 Task: Create new invoice with Date Opened :15-Apr-23, Select Customer: Long John Silver's, Terms: Payment Term 1. Make invoice entry for item-1 with Date: 15-Apr-23, Description: Nabisco Ritz Fresh Stacks Crackers Original , Action: Material, Income Account: Income:Sales, Quantity: 2, Unit Price: 8.25, Discount %: 8. Make entry for item-2 with Date: 15-Apr-23, Description: _x000D_
Tillen Farms Asparagus Spicy Hot (12 oz), Action: Material, Income Account: Income:Sales, Quantity: 1, Unit Price: 12, Discount %: 7. Make entry for item-3 with Date: 15-Apr-23, Description: Heinz Ketchup EZ Squeeze_x000D_
, Action: Material, Income Account: Income:Sales, Quantity: 1, Unit Price: 13, Discount %: 9. Write Notes: 'Looking forward to serving you again.'. Post Invoice with Post Date: 15-Apr-23, Post to Accounts: Assets:Accounts Receivable. Pay / Process Payment with Transaction Date: 15-May-23, Amount: 38.17, Transfer Account: Checking Account. Print Invoice, display notes by going to Option, then go to Display Tab and check 'Invoice Notes'.
Action: Mouse moved to (147, 29)
Screenshot: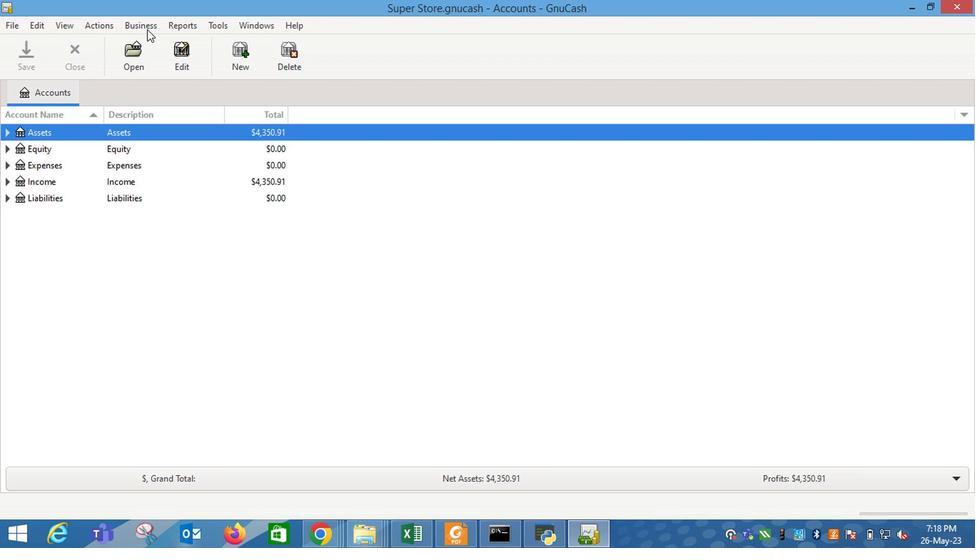 
Action: Mouse pressed left at (147, 29)
Screenshot: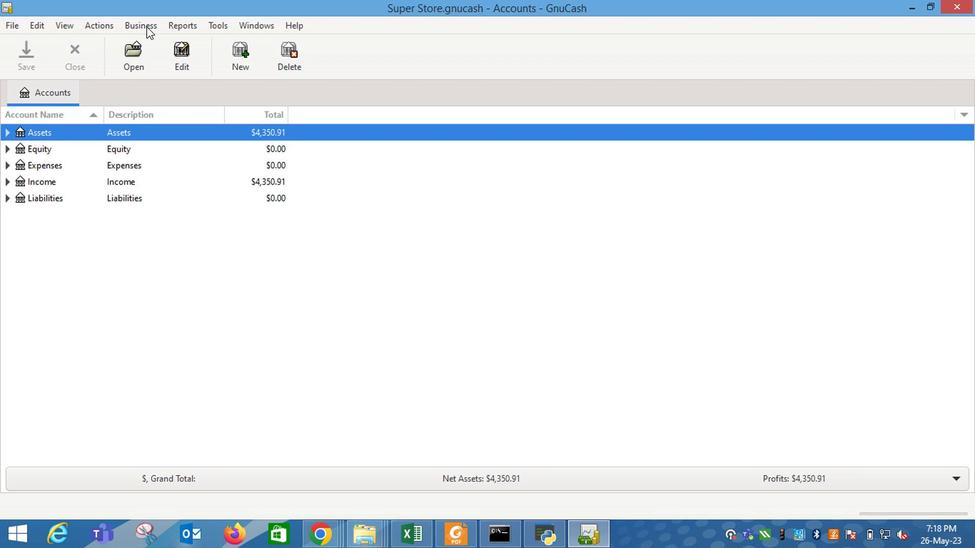 
Action: Mouse moved to (324, 99)
Screenshot: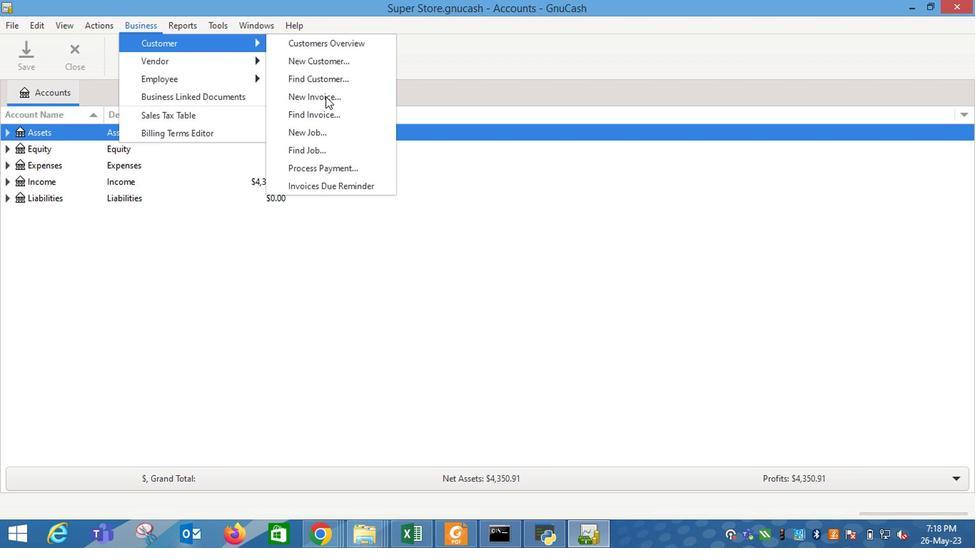 
Action: Mouse pressed left at (324, 99)
Screenshot: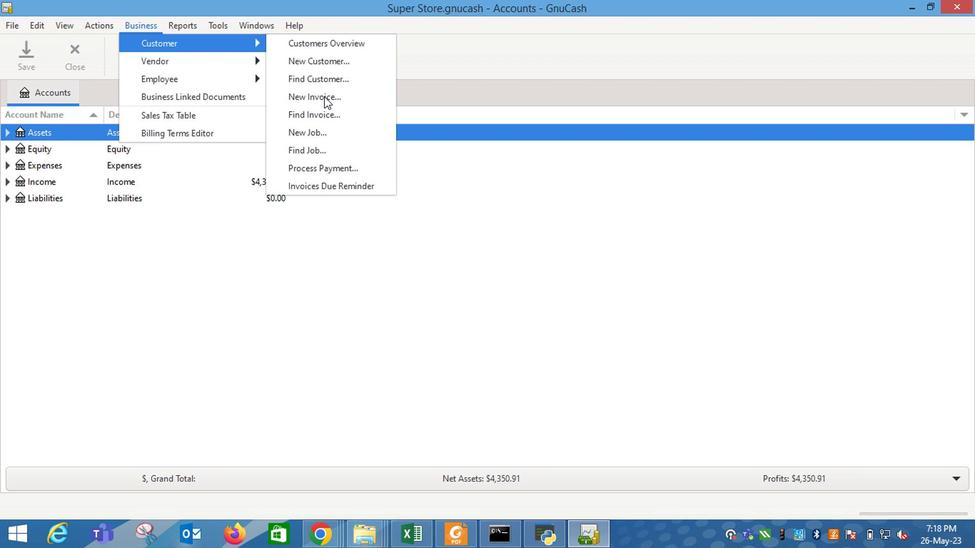 
Action: Mouse moved to (591, 220)
Screenshot: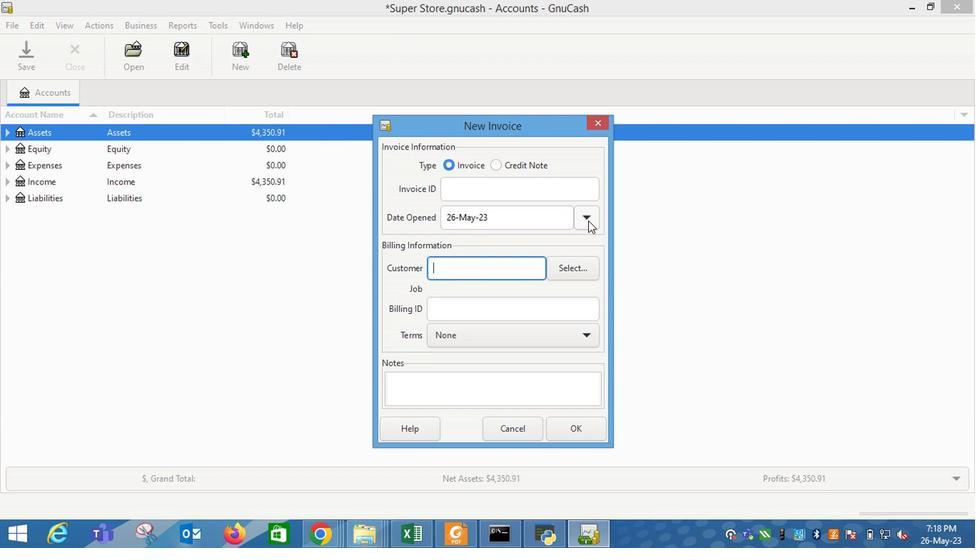 
Action: Mouse pressed left at (591, 220)
Screenshot: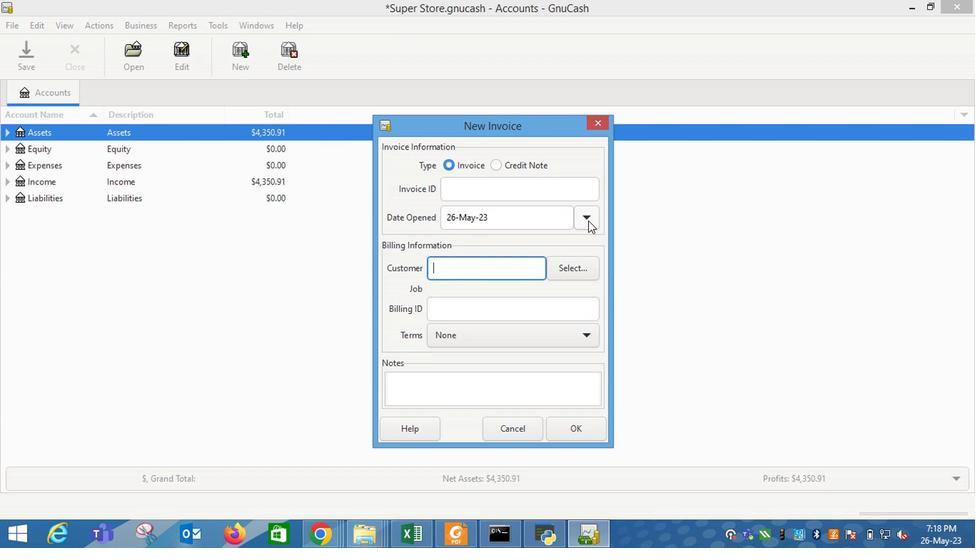 
Action: Mouse moved to (476, 241)
Screenshot: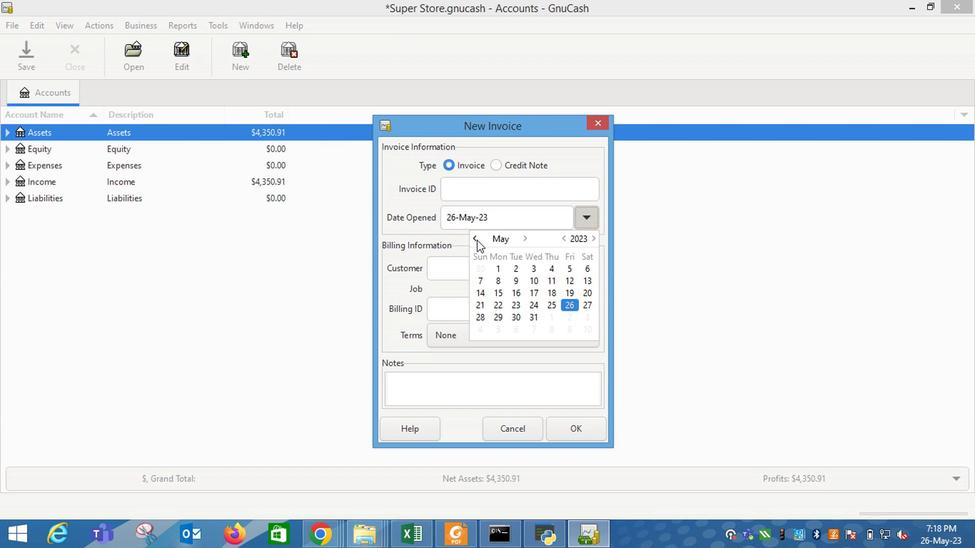 
Action: Mouse pressed left at (476, 241)
Screenshot: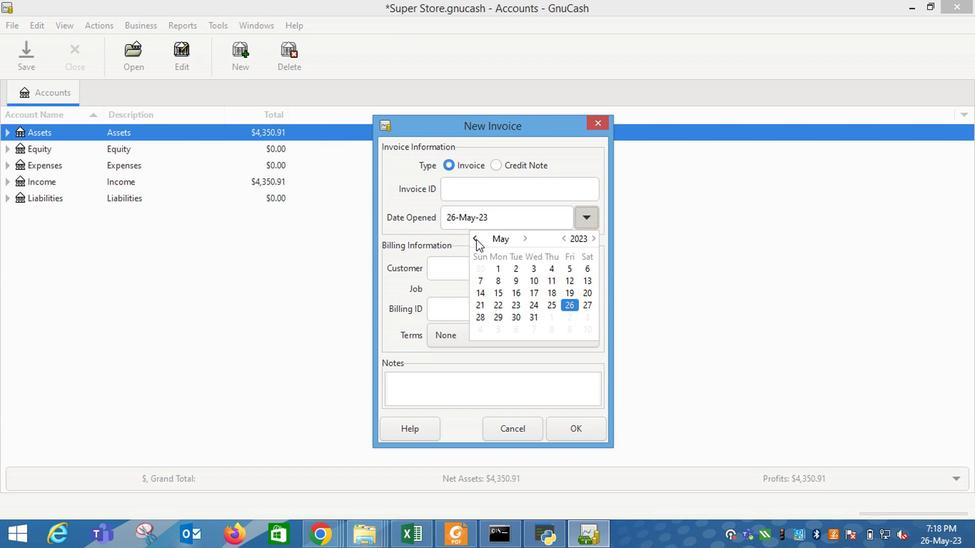 
Action: Mouse moved to (584, 293)
Screenshot: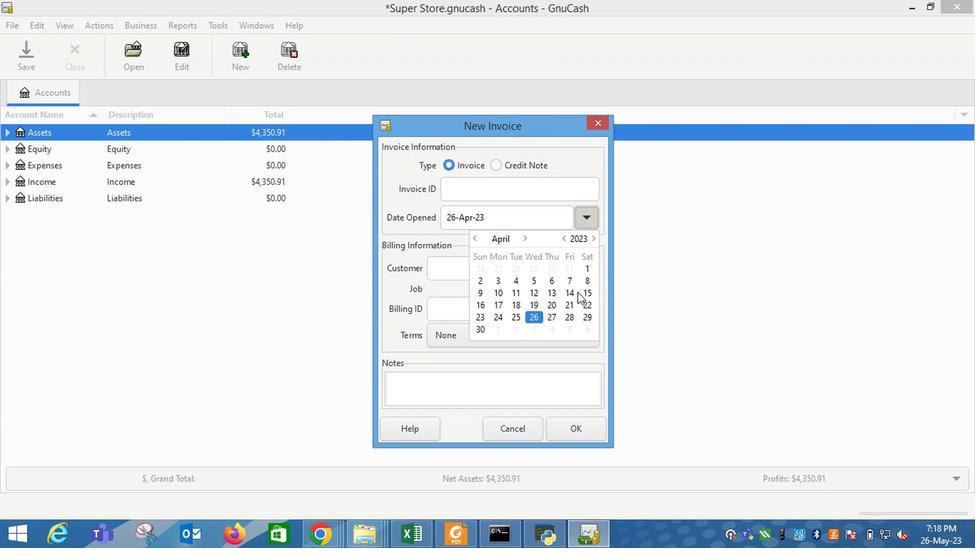 
Action: Mouse pressed left at (584, 293)
Screenshot: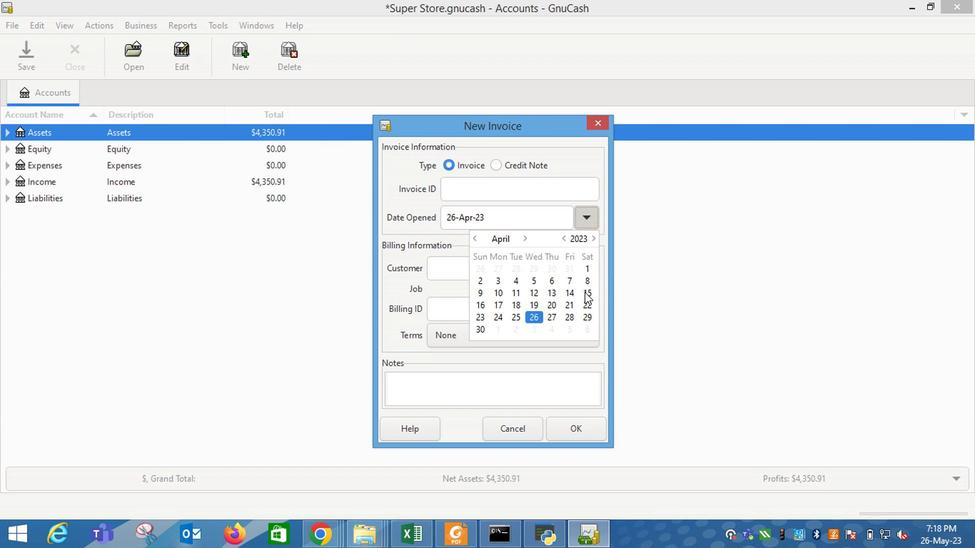 
Action: Mouse moved to (441, 269)
Screenshot: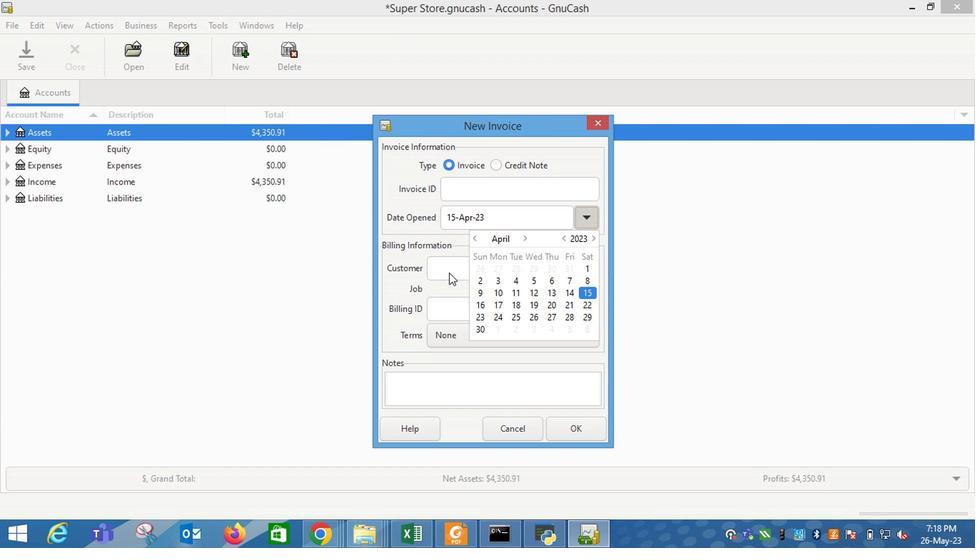 
Action: Mouse pressed left at (441, 269)
Screenshot: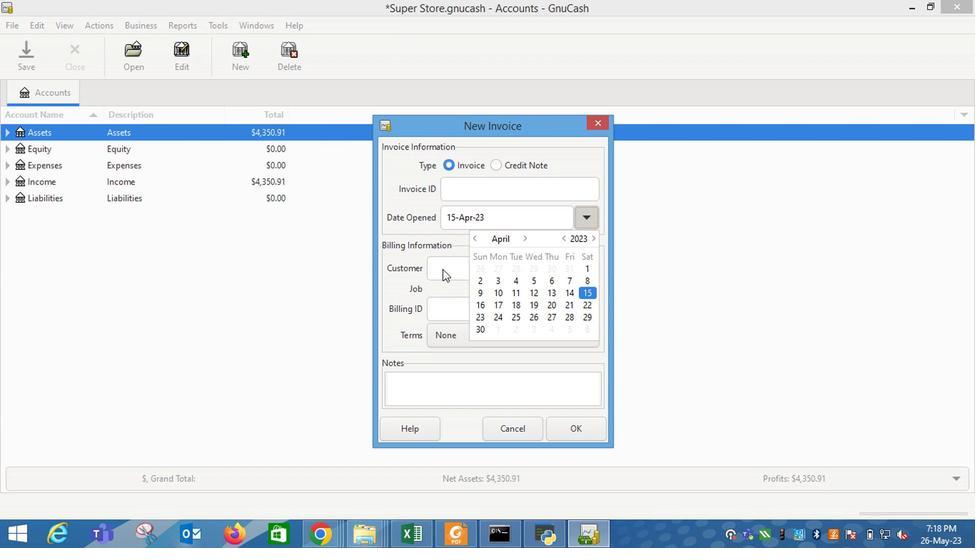 
Action: Mouse moved to (440, 270)
Screenshot: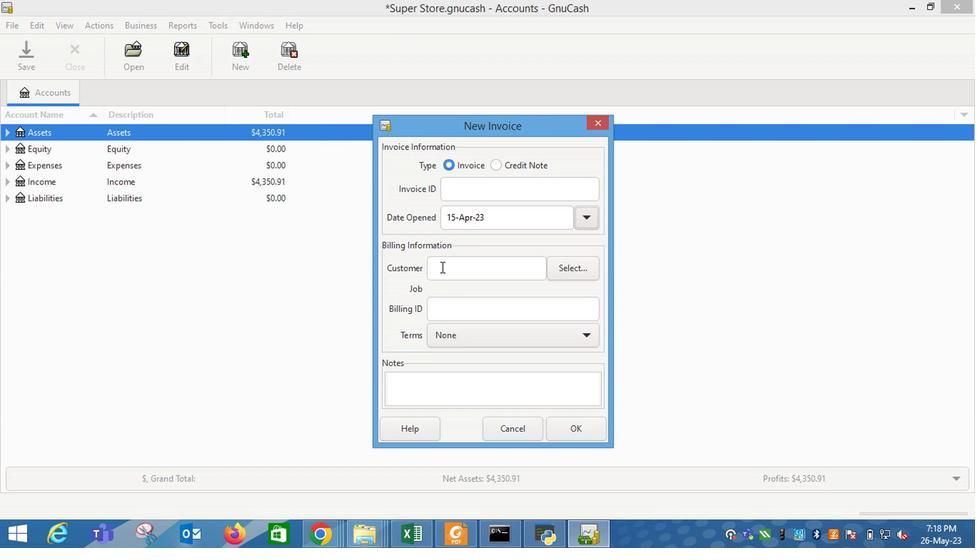 
Action: Mouse pressed left at (440, 270)
Screenshot: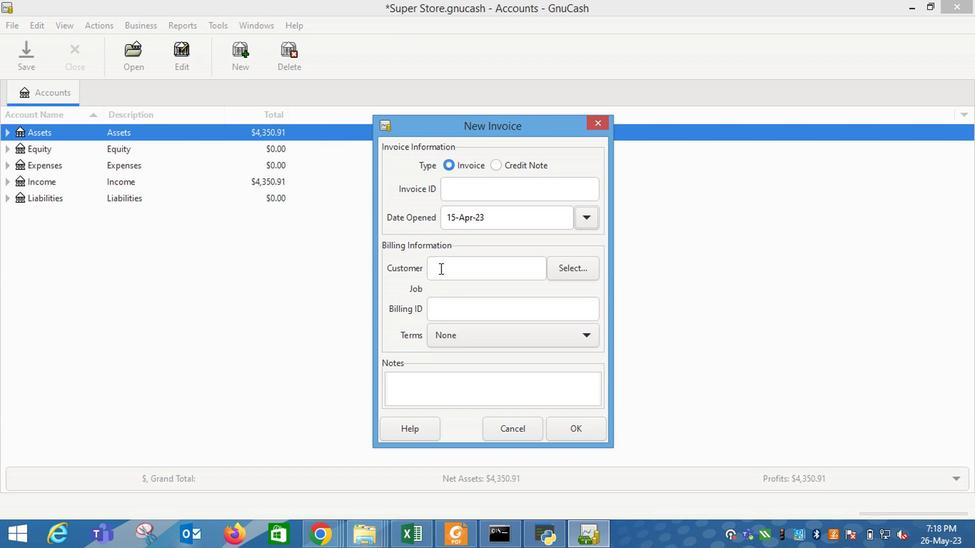 
Action: Mouse moved to (440, 271)
Screenshot: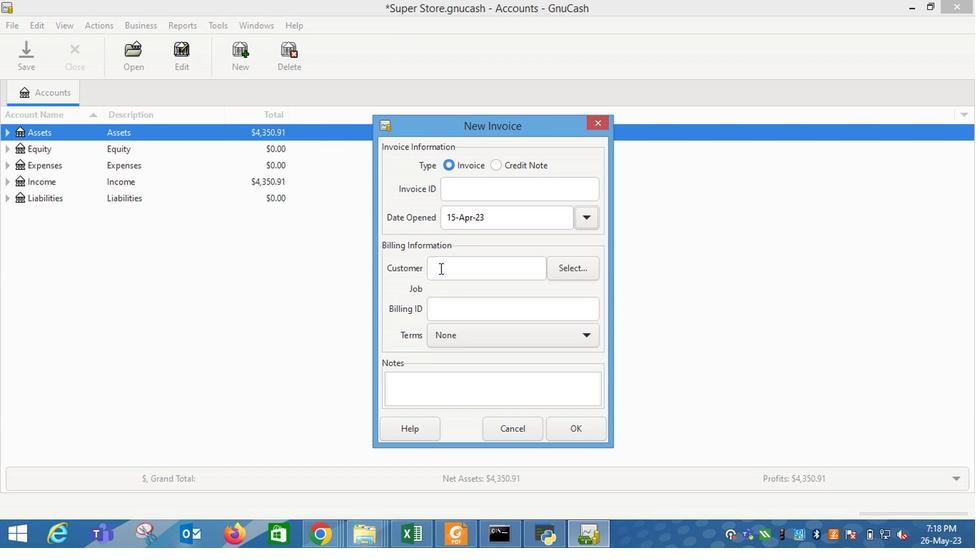 
Action: Key pressed <Key.shift_r>Long
Screenshot: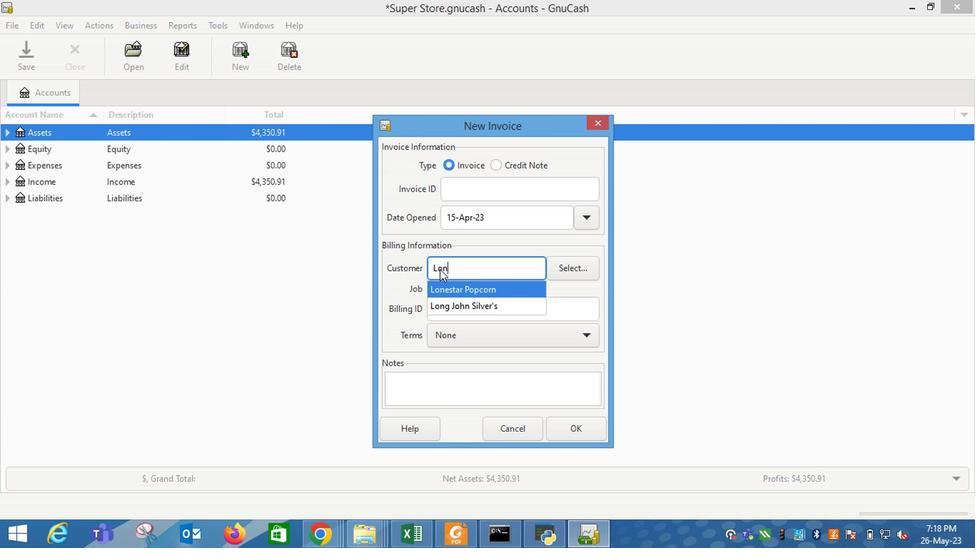 
Action: Mouse moved to (453, 294)
Screenshot: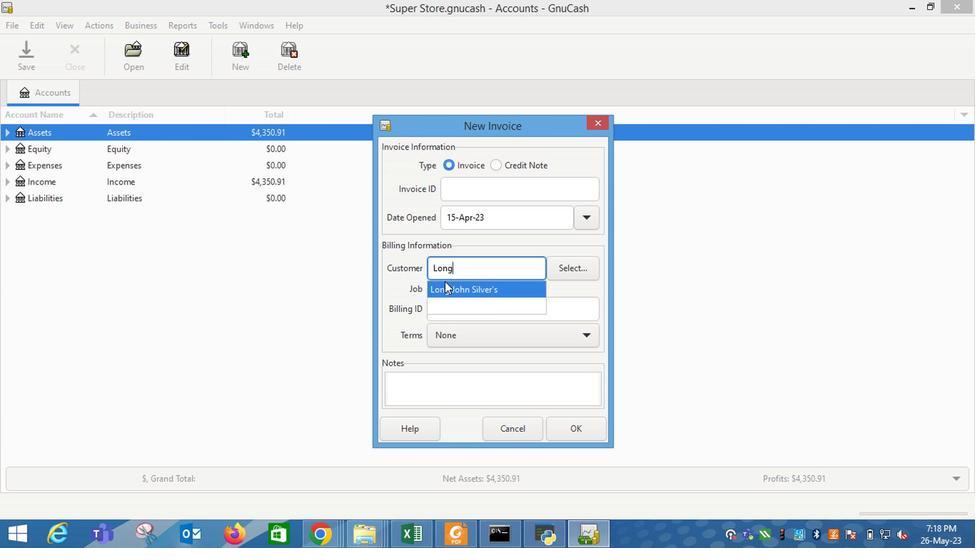 
Action: Mouse pressed left at (453, 294)
Screenshot: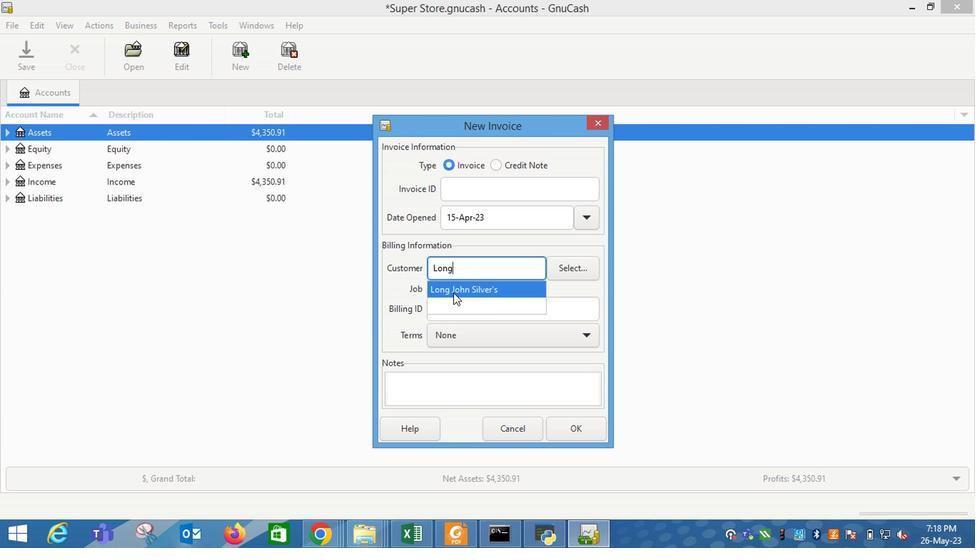 
Action: Mouse moved to (446, 350)
Screenshot: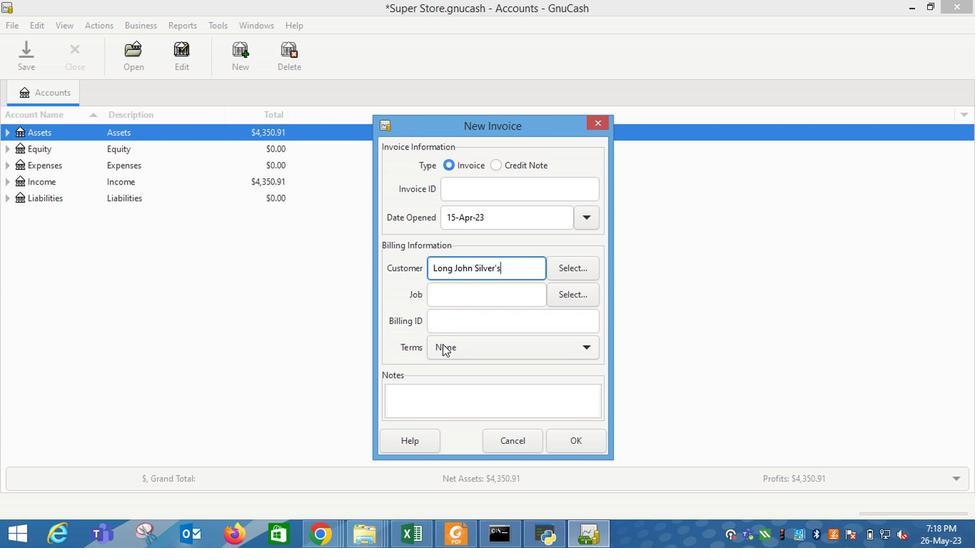 
Action: Mouse pressed left at (446, 350)
Screenshot: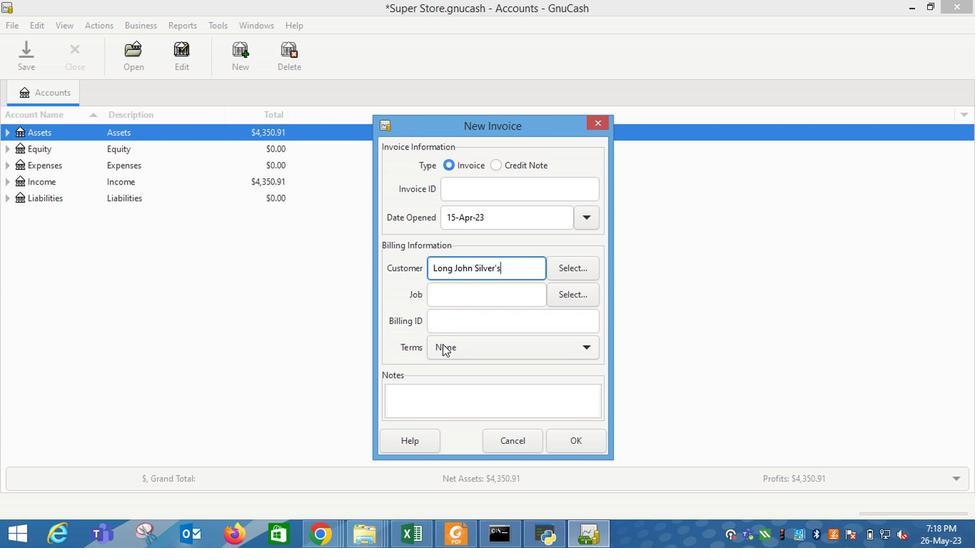 
Action: Mouse moved to (461, 377)
Screenshot: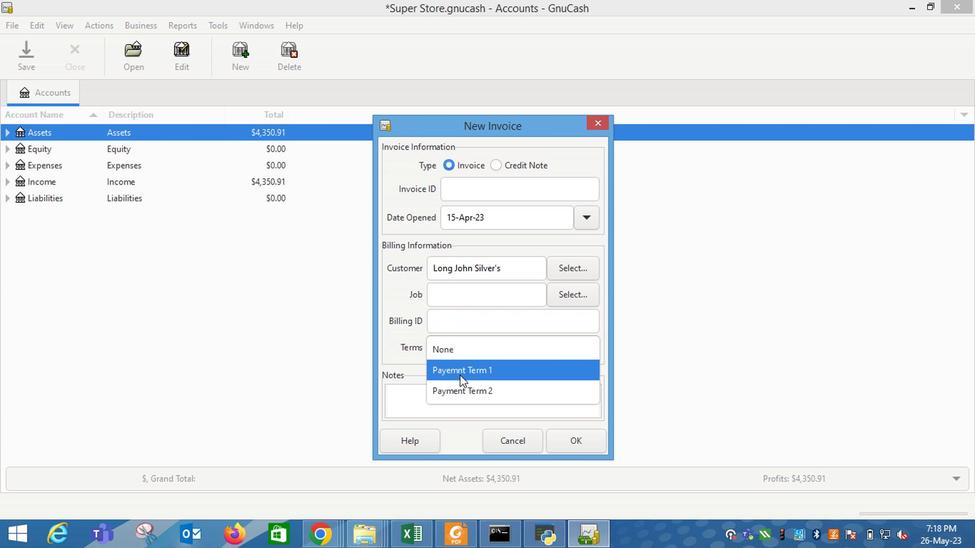 
Action: Mouse pressed left at (461, 377)
Screenshot: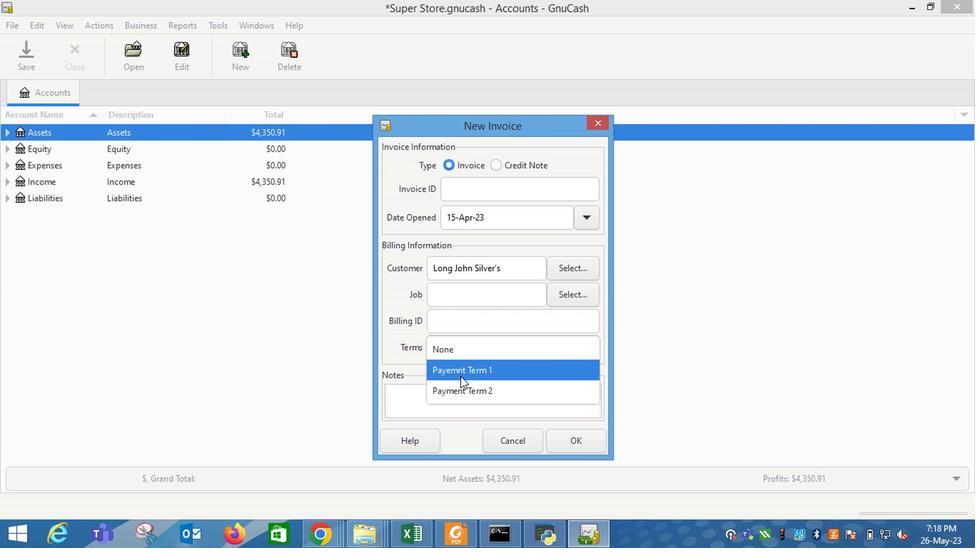
Action: Mouse moved to (558, 438)
Screenshot: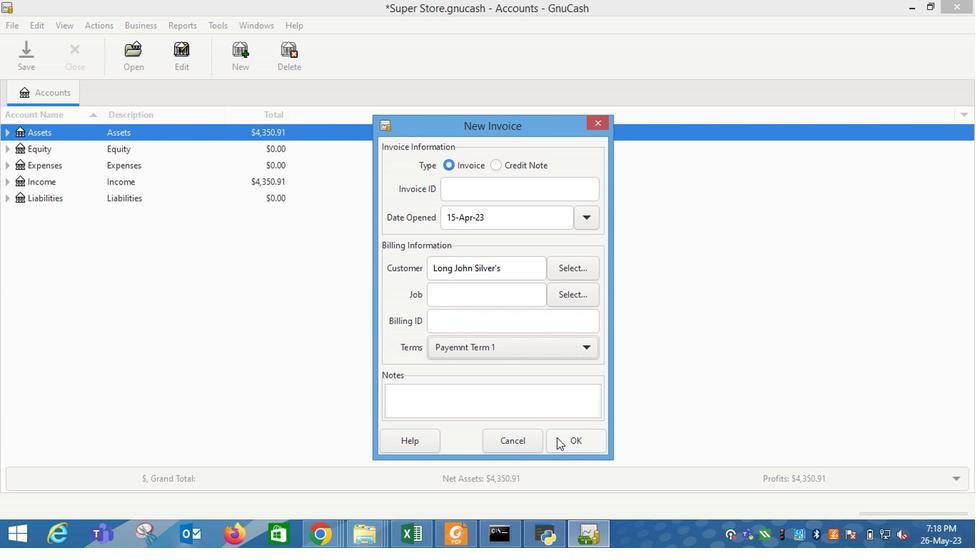 
Action: Mouse pressed left at (558, 438)
Screenshot: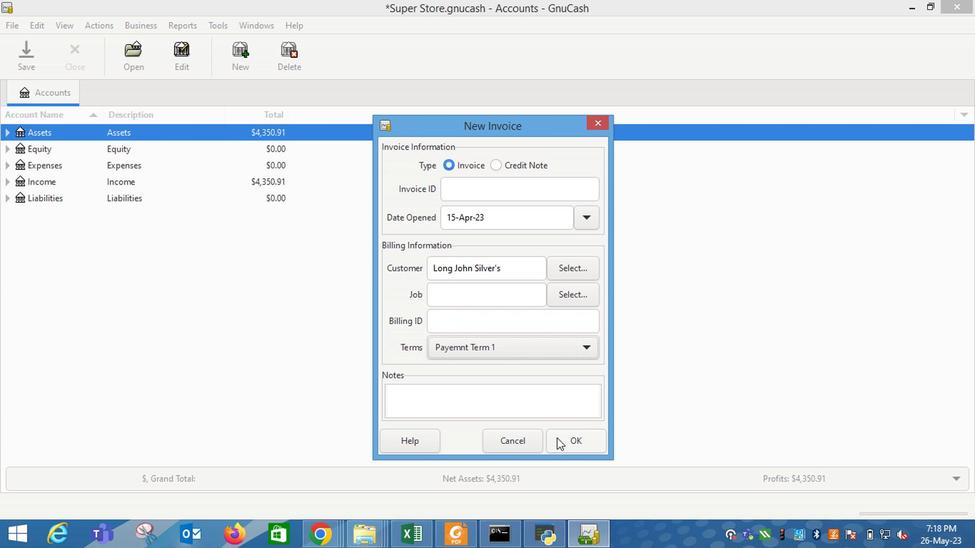 
Action: Mouse moved to (68, 279)
Screenshot: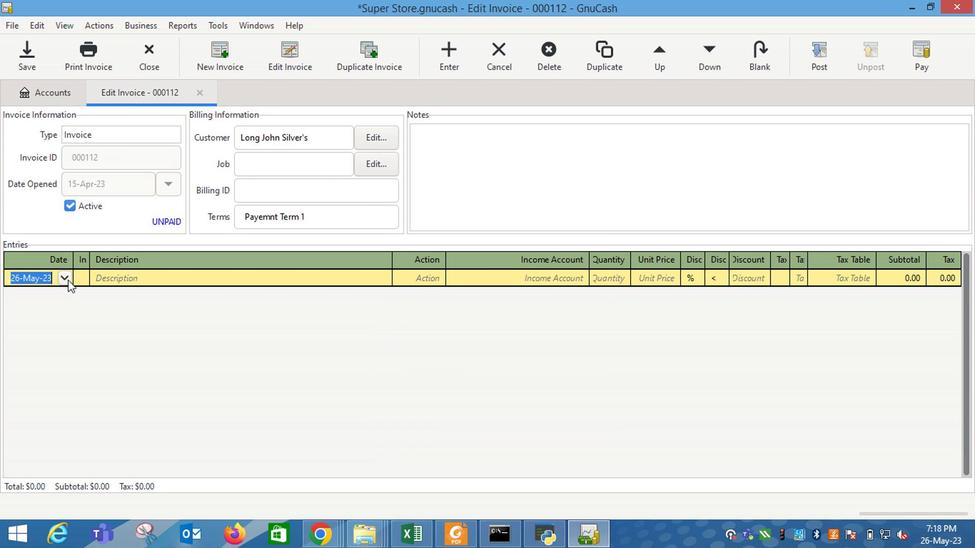 
Action: Mouse pressed left at (68, 279)
Screenshot: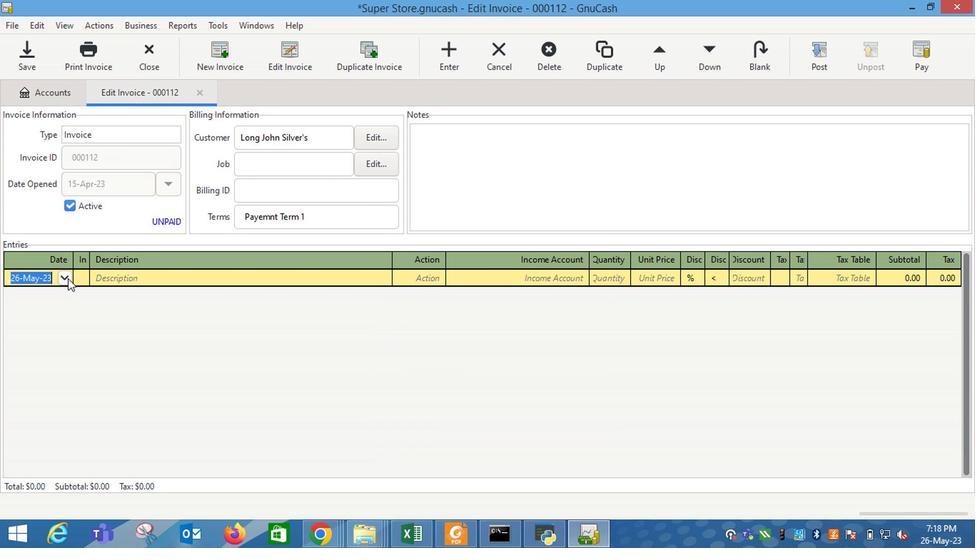 
Action: Mouse moved to (10, 298)
Screenshot: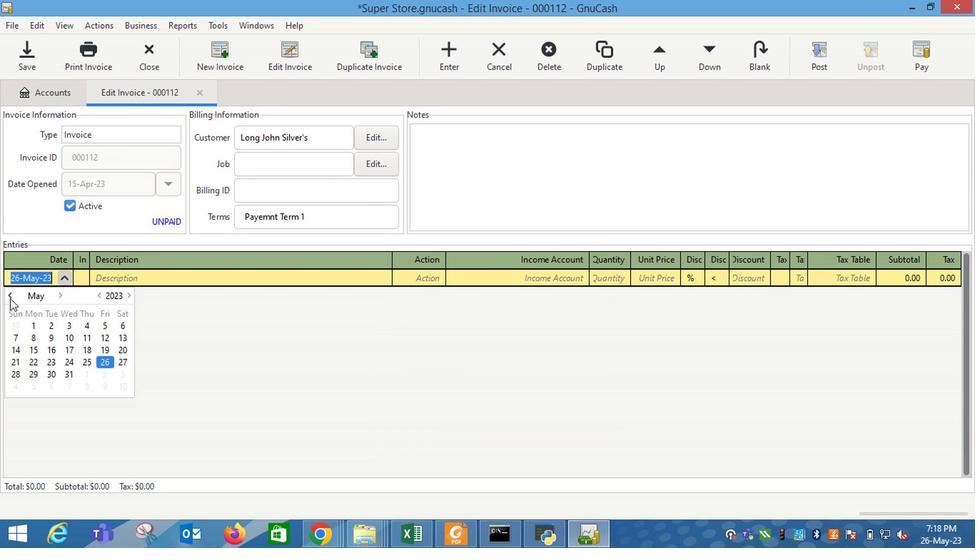
Action: Mouse pressed left at (10, 298)
Screenshot: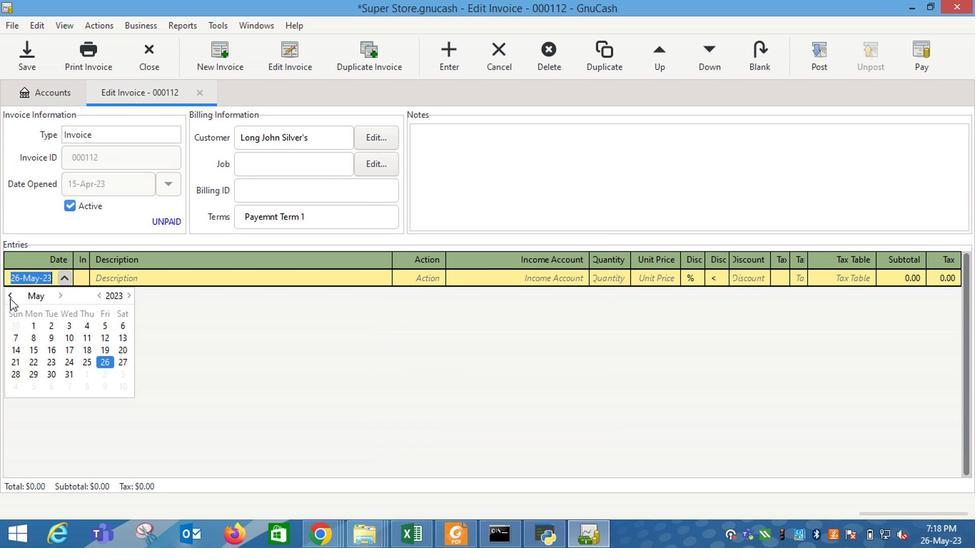 
Action: Mouse moved to (126, 353)
Screenshot: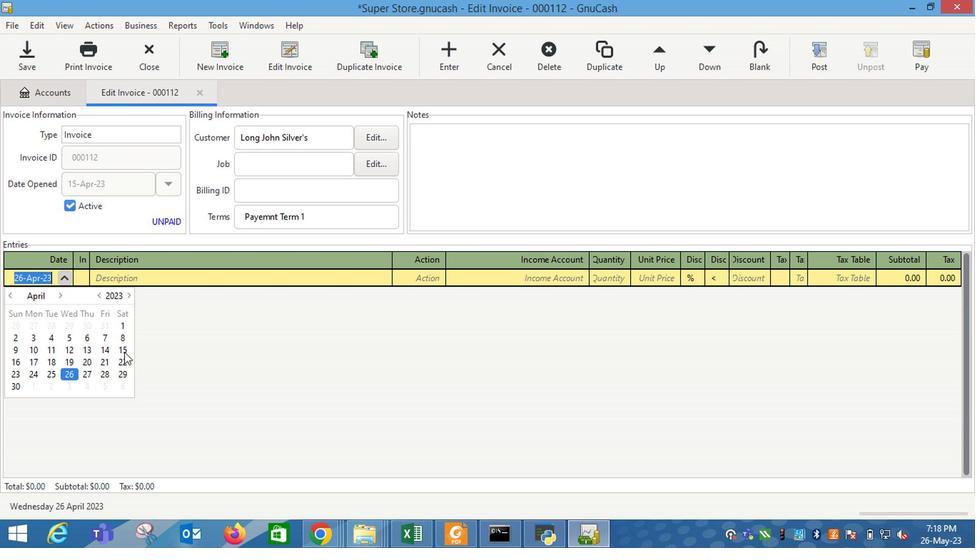 
Action: Mouse pressed left at (126, 353)
Screenshot: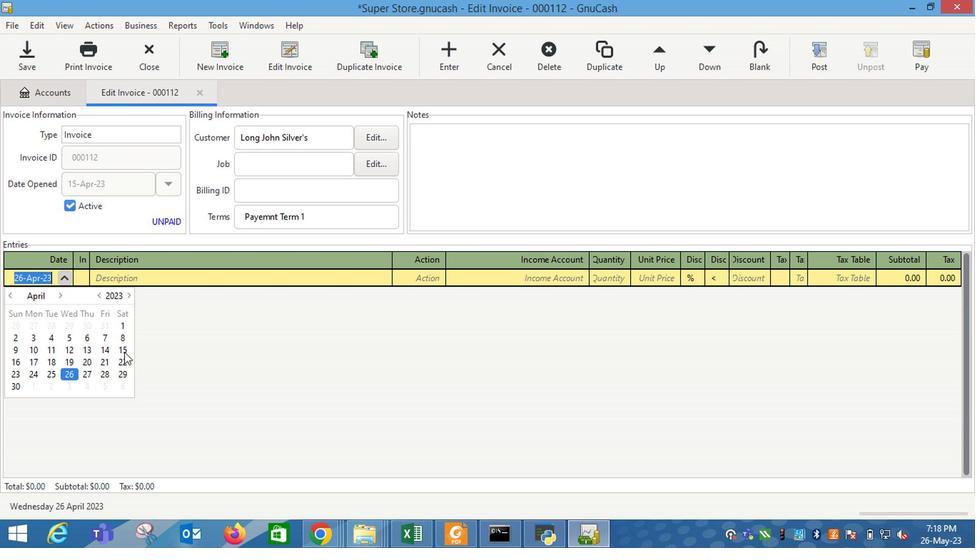 
Action: Mouse moved to (126, 352)
Screenshot: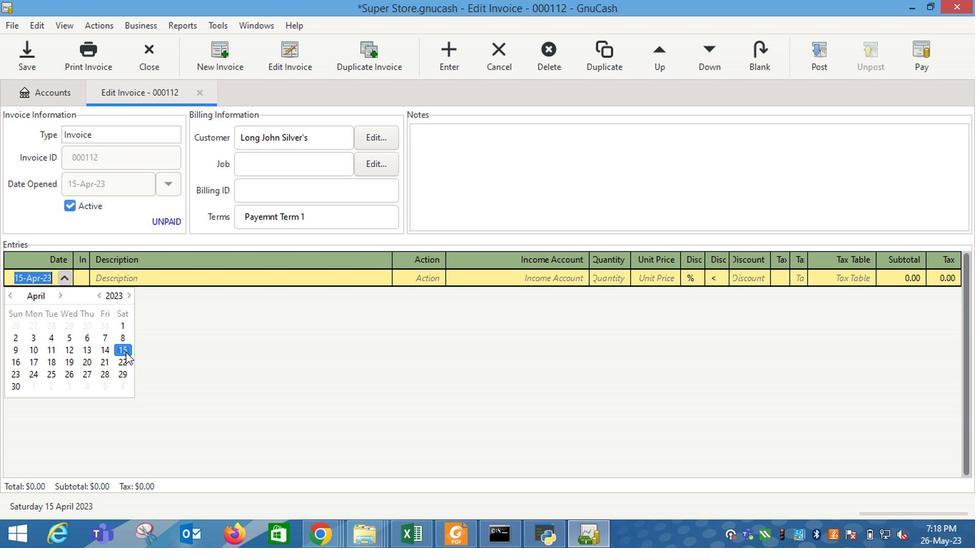 
Action: Key pressed <Key.tab>
Screenshot: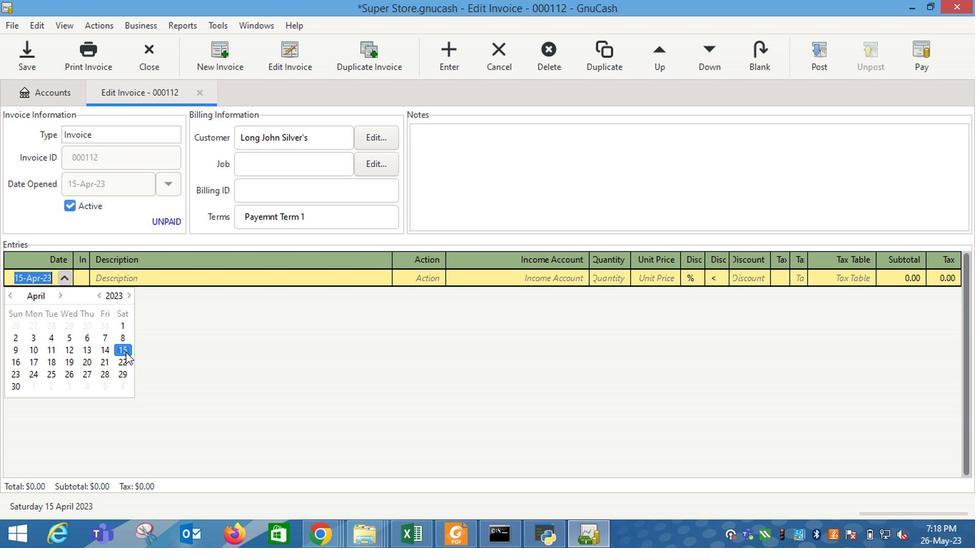 
Action: Mouse moved to (126, 351)
Screenshot: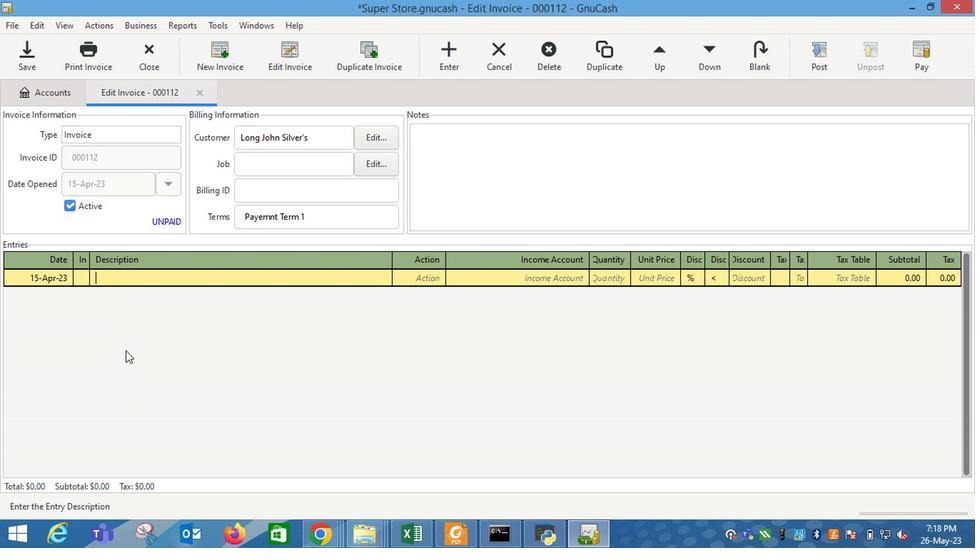 
Action: Key pressed <Key.shift_r>Nabisco<Key.space><Key.shift_r>Ritz<Key.space><Key.shift_r>Fresh<Key.space><Key.shift_r>Stacks<Key.space><Key.shift_r>Crackers<Key.space><Key.shift_r>Original<Key.tab>m<Key.tab>i<Key.down><Key.down><Key.down><Key.down><Key.up><Key.tab>2<Key.tab>8.25
Screenshot: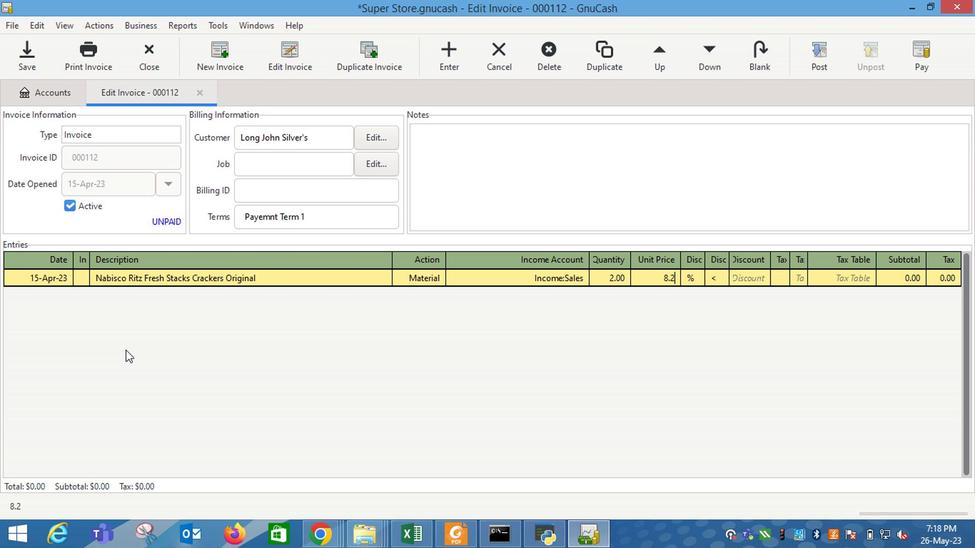 
Action: Mouse moved to (735, 275)
Screenshot: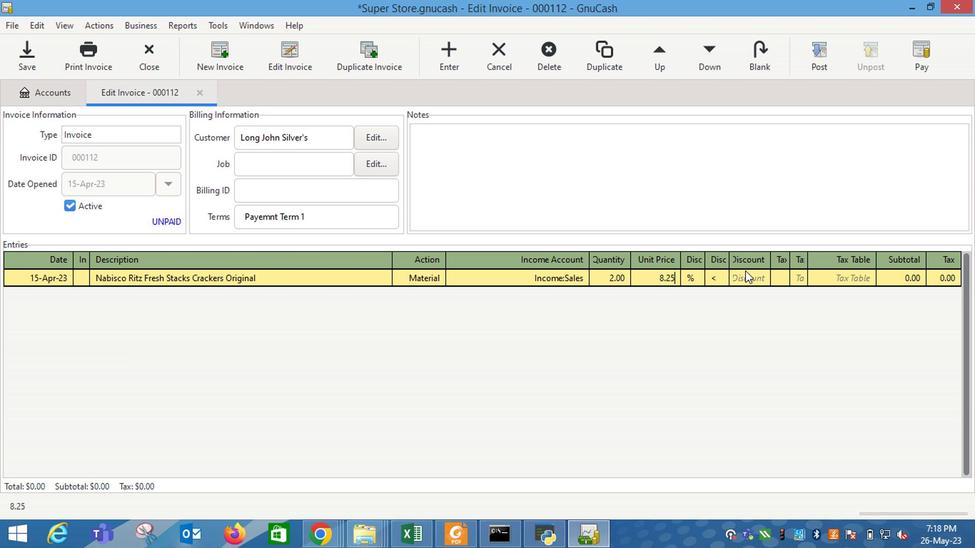 
Action: Key pressed <Key.tab>
Screenshot: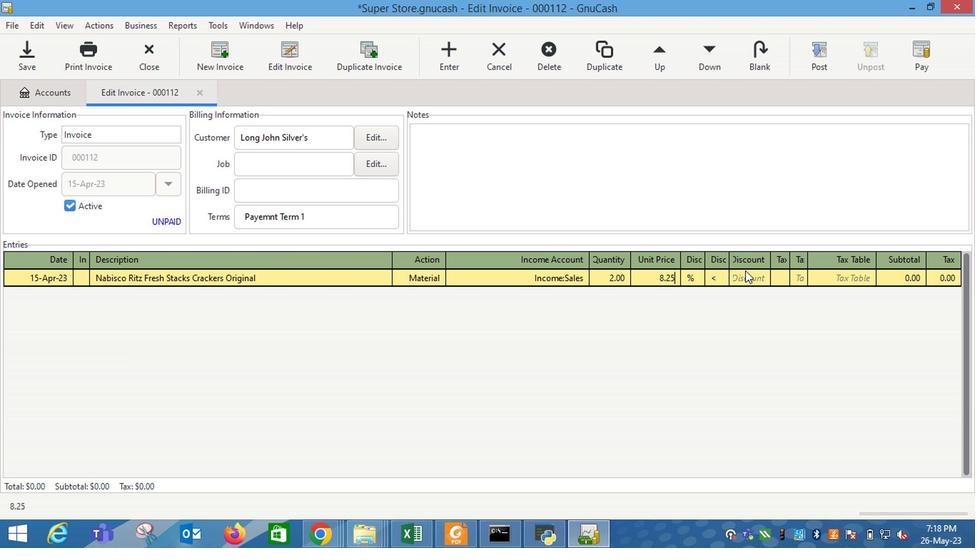 
Action: Mouse moved to (712, 284)
Screenshot: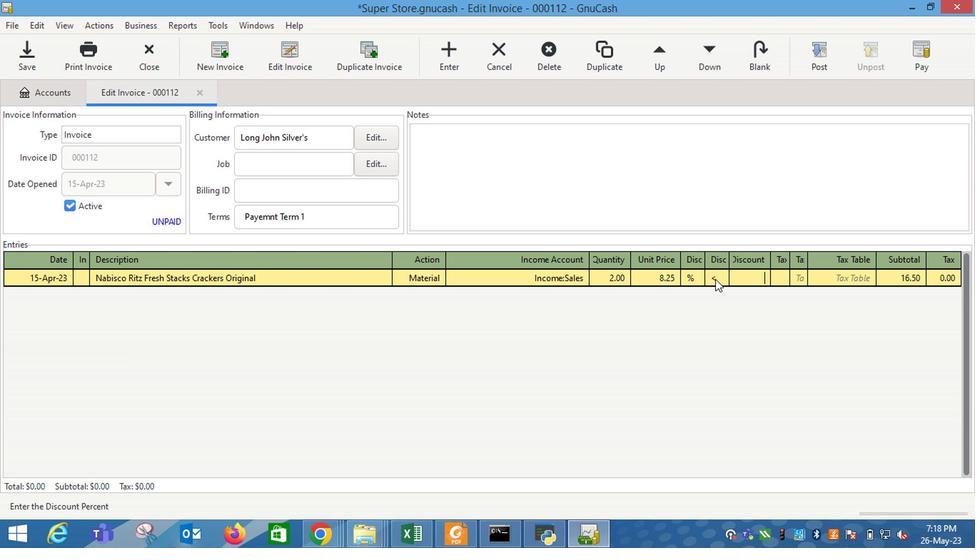
Action: Mouse pressed left at (712, 284)
Screenshot: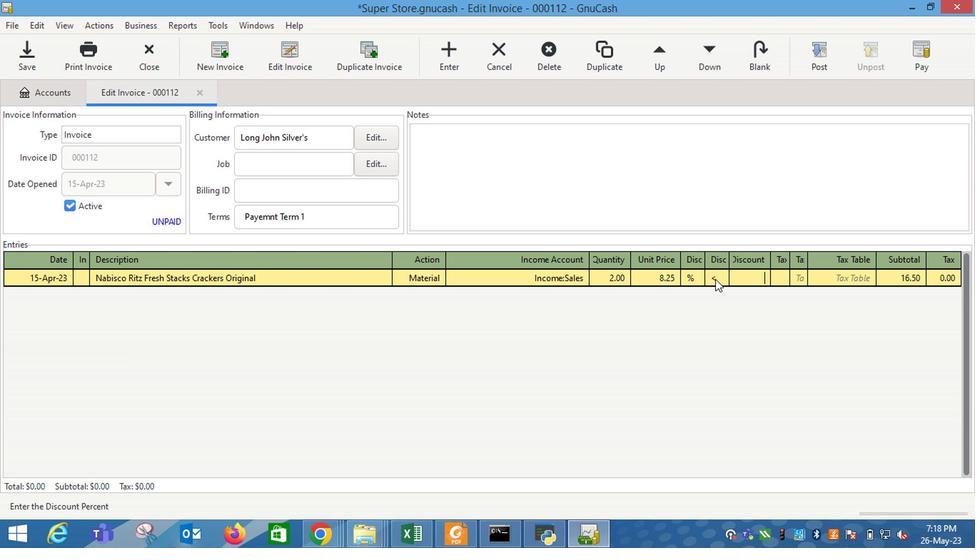 
Action: Mouse moved to (739, 284)
Screenshot: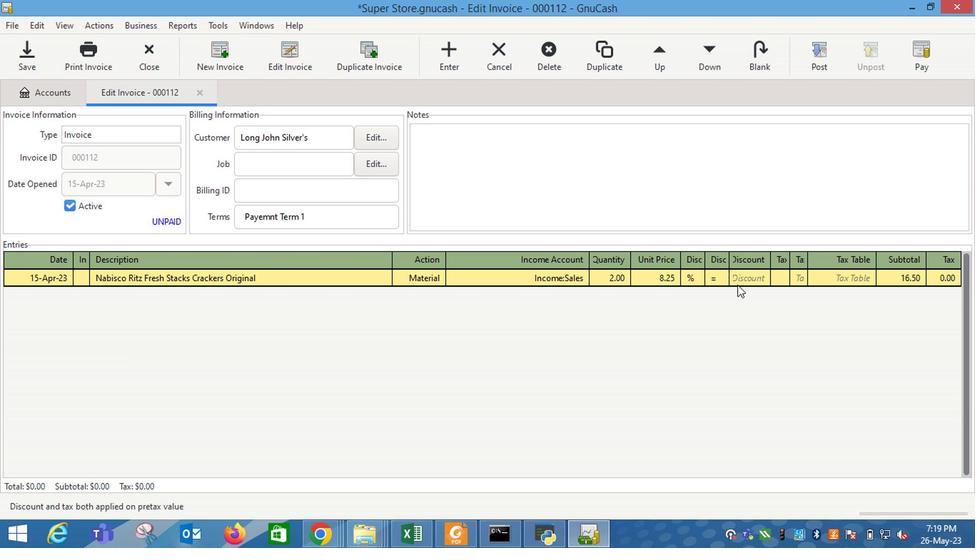 
Action: Mouse pressed left at (739, 284)
Screenshot: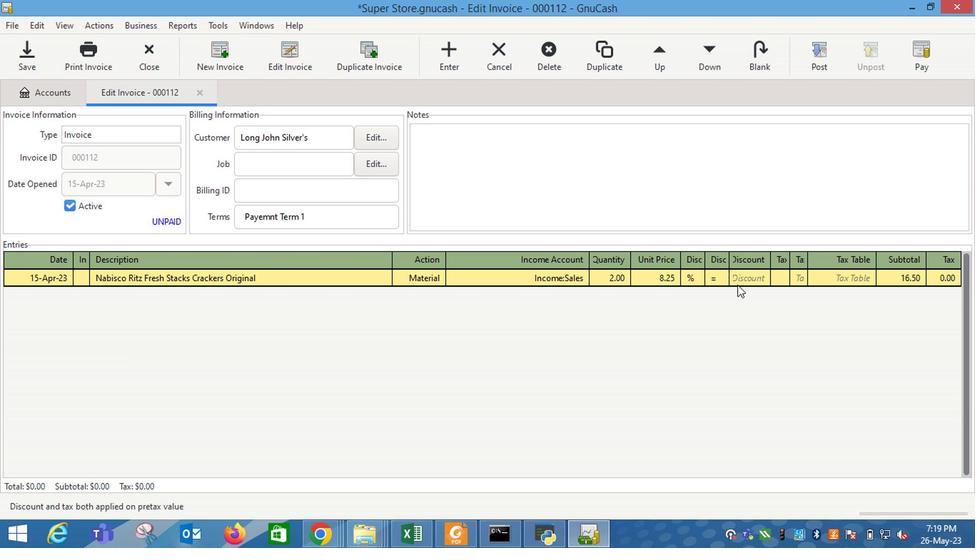 
Action: Key pressed 8<Key.enter><Key.tab><Key.shift_r>Tillen<Key.space><Key.shift_r>Farms<Key.space><Key.shift_r>Asparagus<Key.space><Key.shift_r>Spicy<Key.space><Key.shift_r>S<Key.backspace><Key.shift_r>Hot<Key.space><Key.shift_r>(12<Key.space>oz<Key.shift_r>)<Key.tab>m<Key.tab>i<Key.down><Key.down><Key.down><Key.tab>1<Key.tab>12
Screenshot: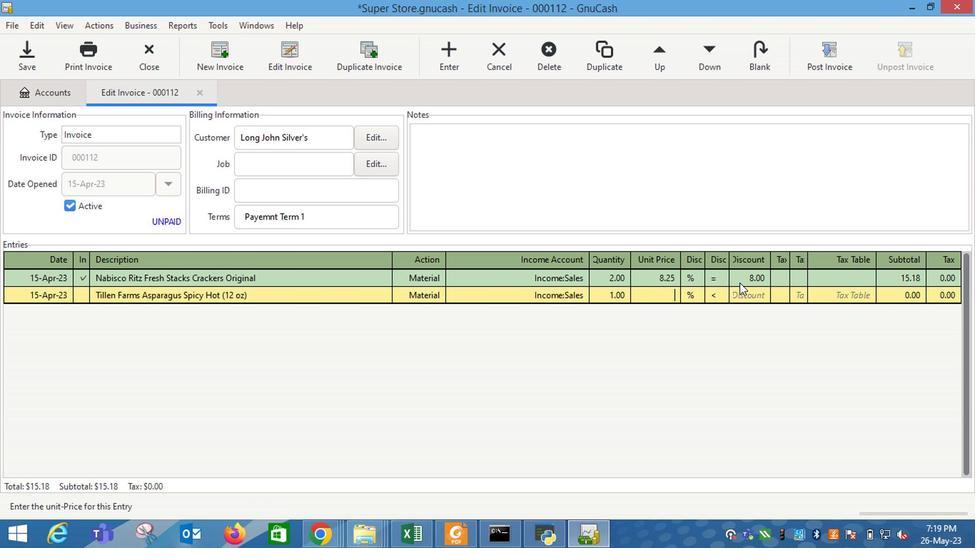 
Action: Mouse moved to (710, 295)
Screenshot: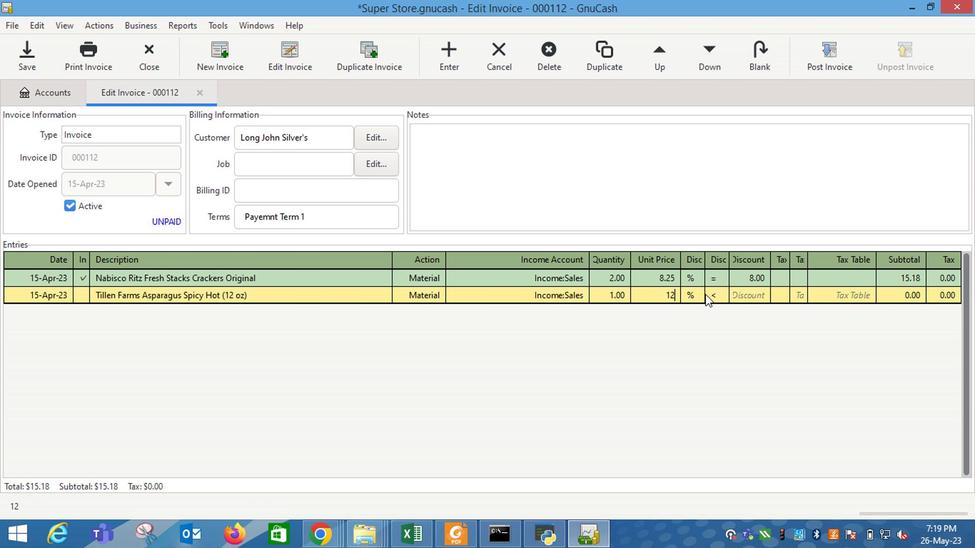 
Action: Mouse pressed left at (710, 295)
Screenshot: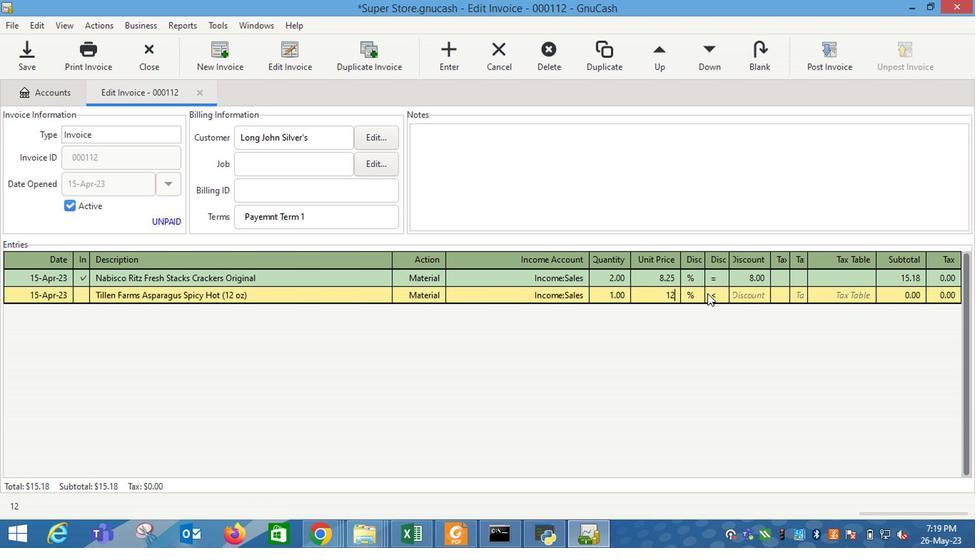 
Action: Mouse moved to (740, 294)
Screenshot: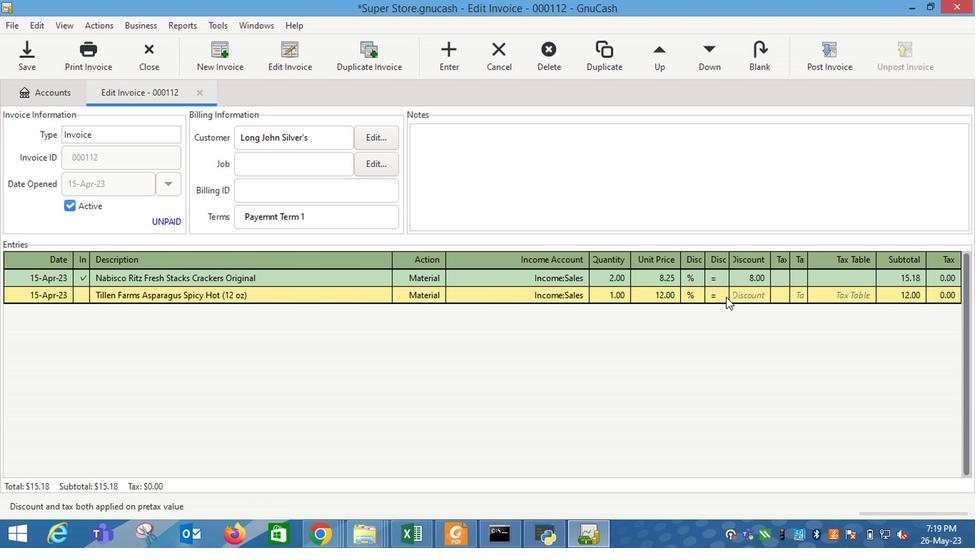 
Action: Mouse pressed left at (740, 294)
Screenshot: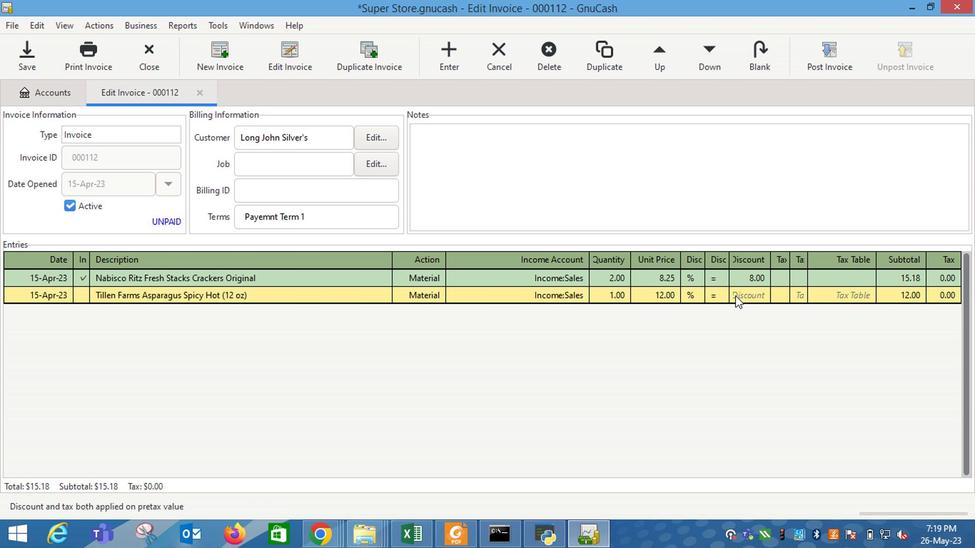 
Action: Mouse moved to (740, 294)
Screenshot: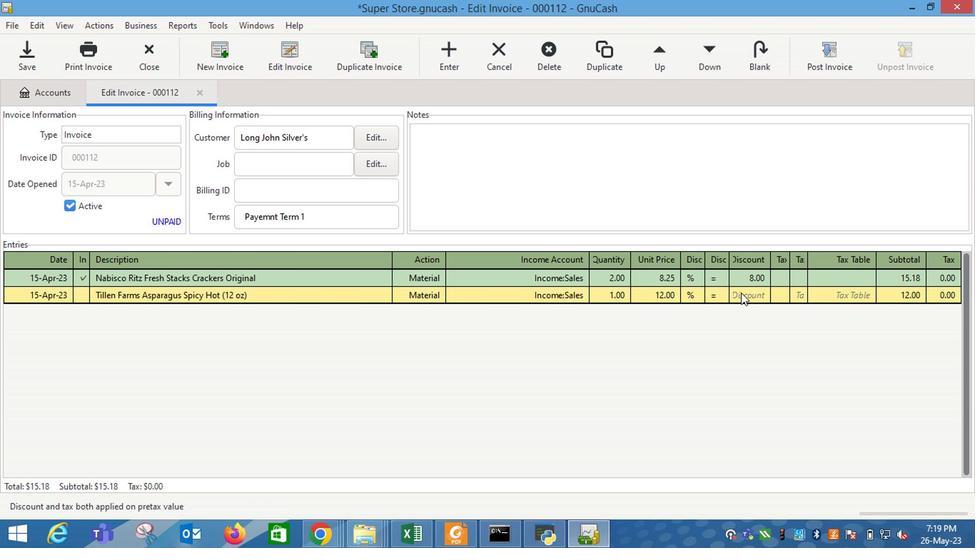 
Action: Key pressed 7<Key.enter><Key.tab><Key.shift_r>Heinz<Key.space><Key.shift_r>Ketchup<Key.space><Key.shift_r>EZ<Key.space><Key.shift_r>Squeex<Key.backspace>ze<Key.tab>m<Key.tab>i<Key.down><Key.down><Key.down><Key.tab>1<Key.tab>13
Screenshot: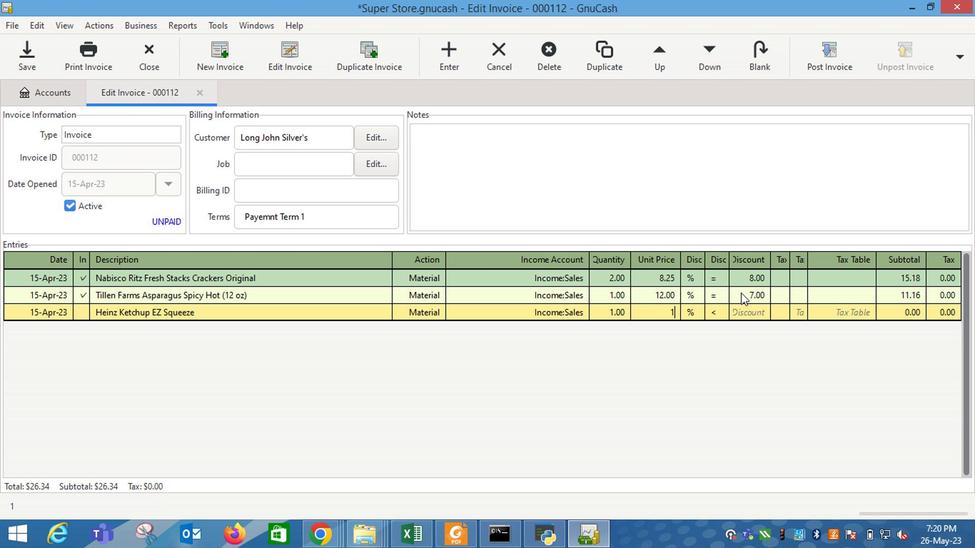 
Action: Mouse moved to (710, 316)
Screenshot: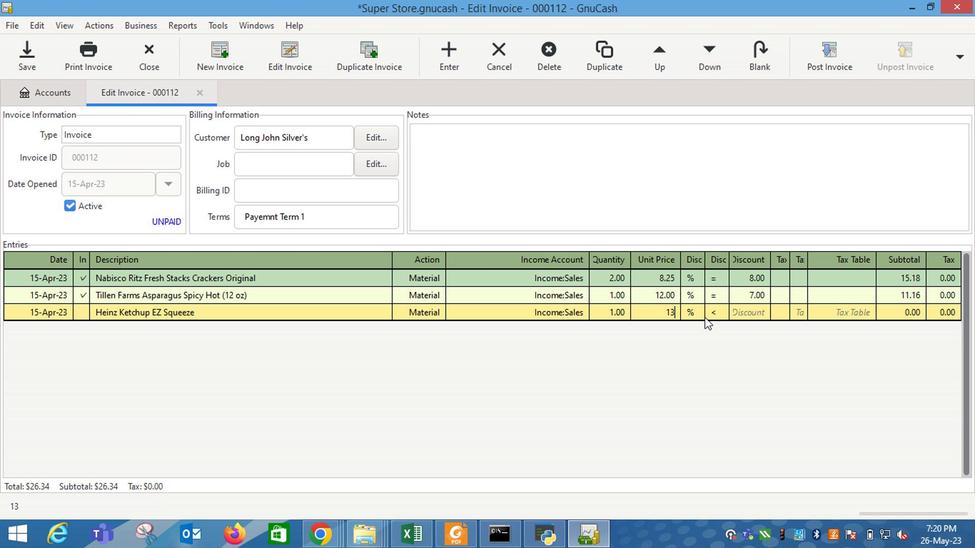 
Action: Mouse pressed left at (710, 316)
Screenshot: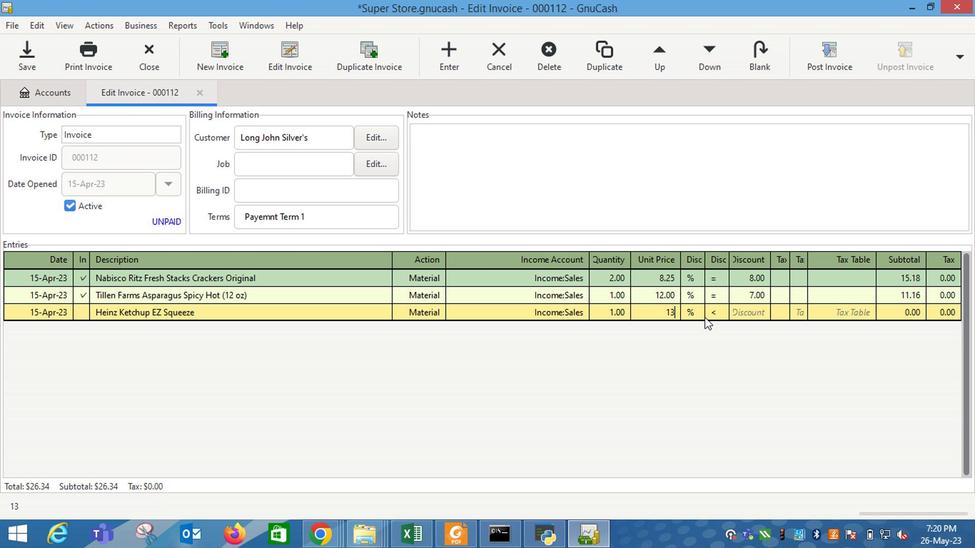 
Action: Mouse moved to (747, 314)
Screenshot: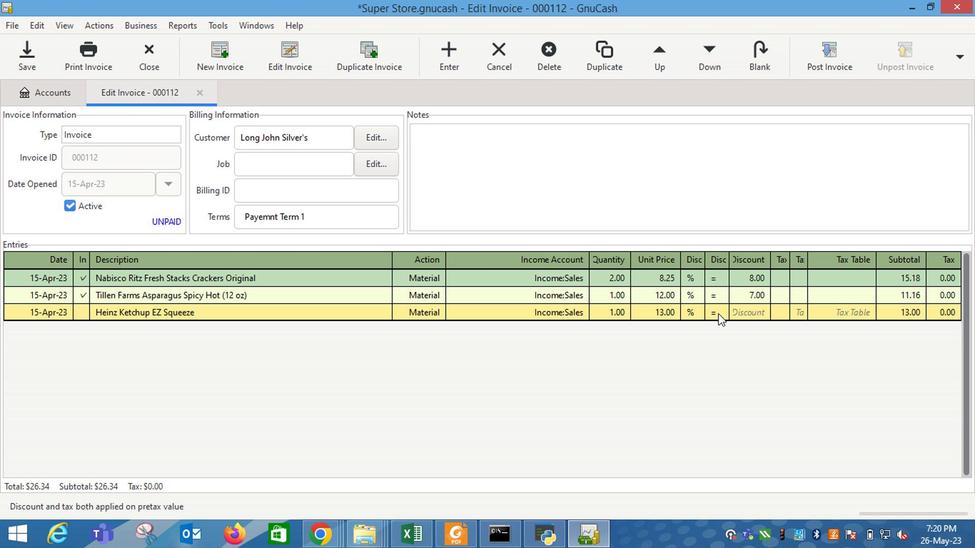 
Action: Mouse pressed left at (747, 314)
Screenshot: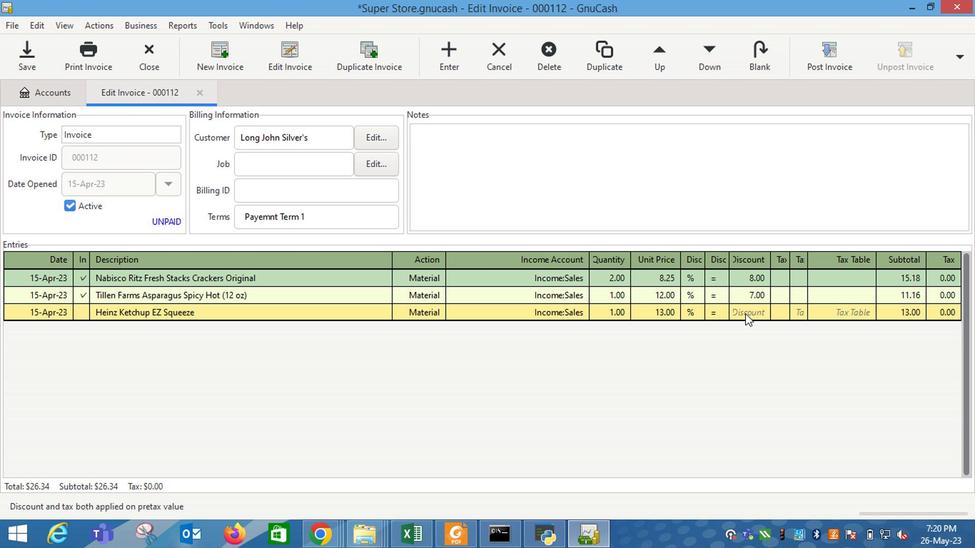 
Action: Mouse moved to (747, 314)
Screenshot: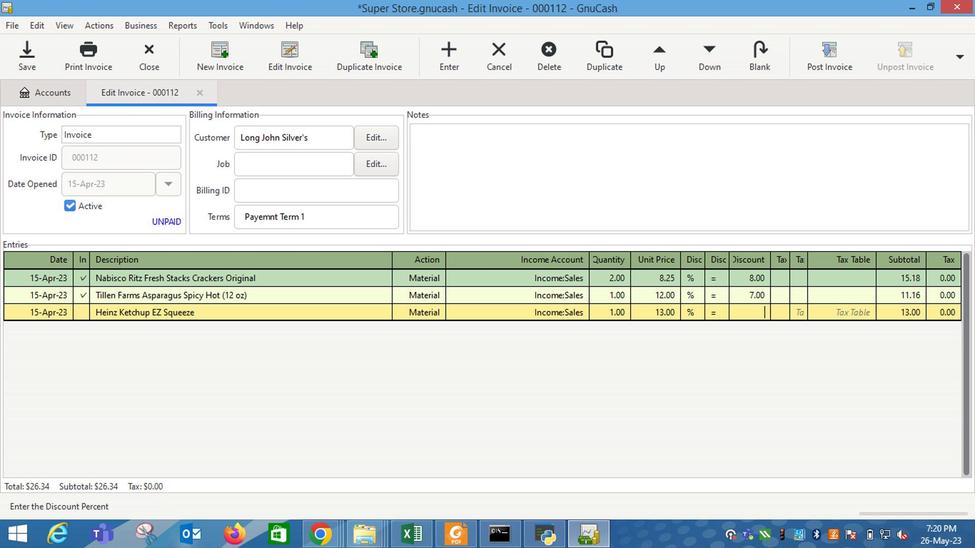 
Action: Key pressed 9<Key.enter>
Screenshot: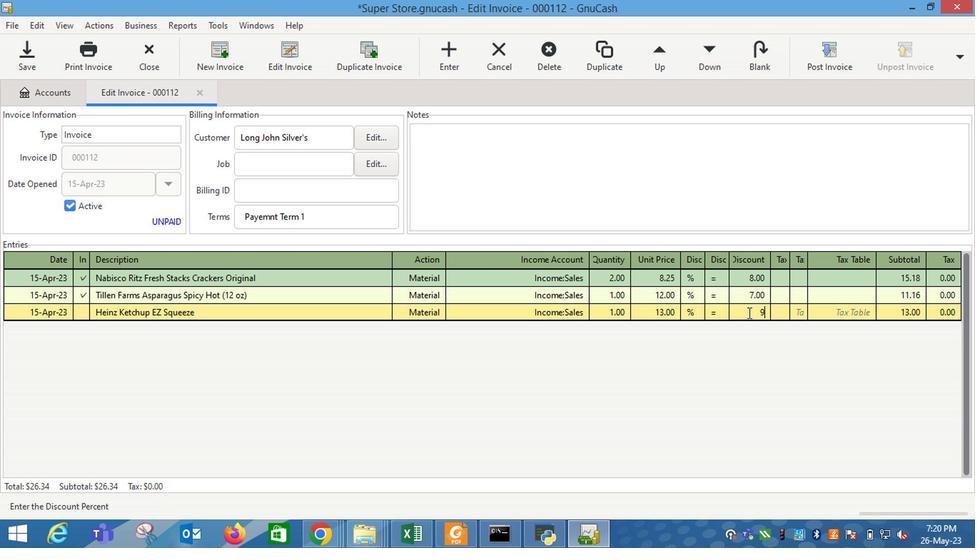 
Action: Mouse moved to (653, 193)
Screenshot: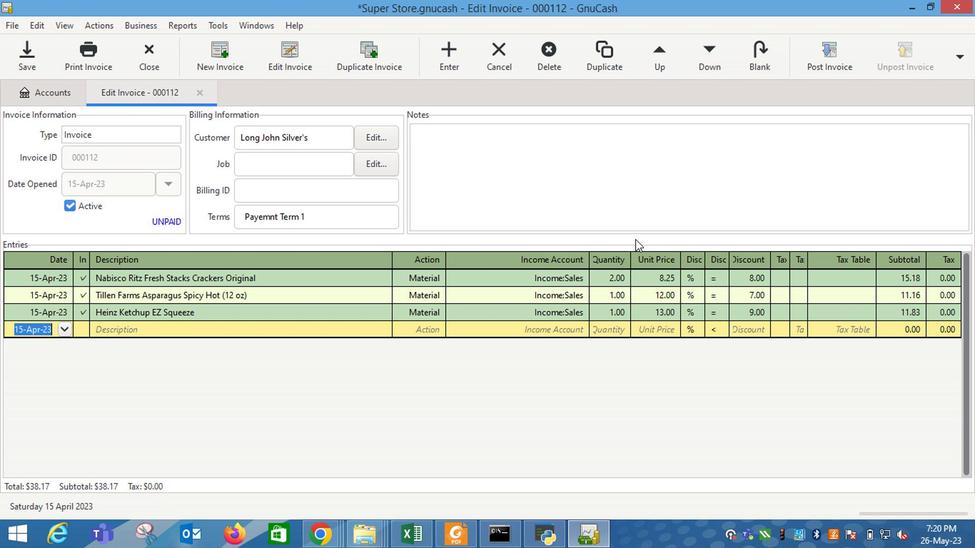 
Action: Mouse pressed left at (653, 193)
Screenshot: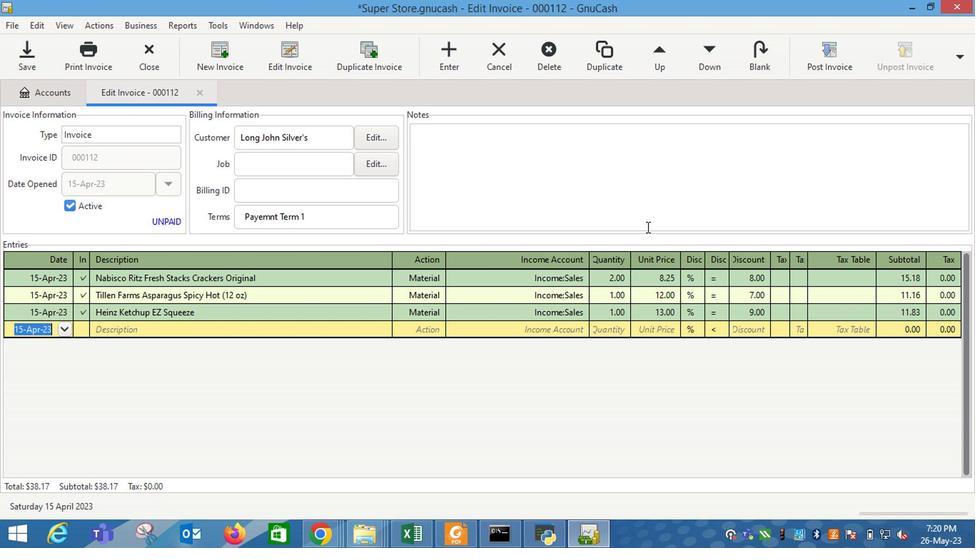 
Action: Key pressed <Key.shift_r>Looking<Key.space>forward<Key.space>to<Key.space>serving<Key.space>you<Key.space>again.
Screenshot: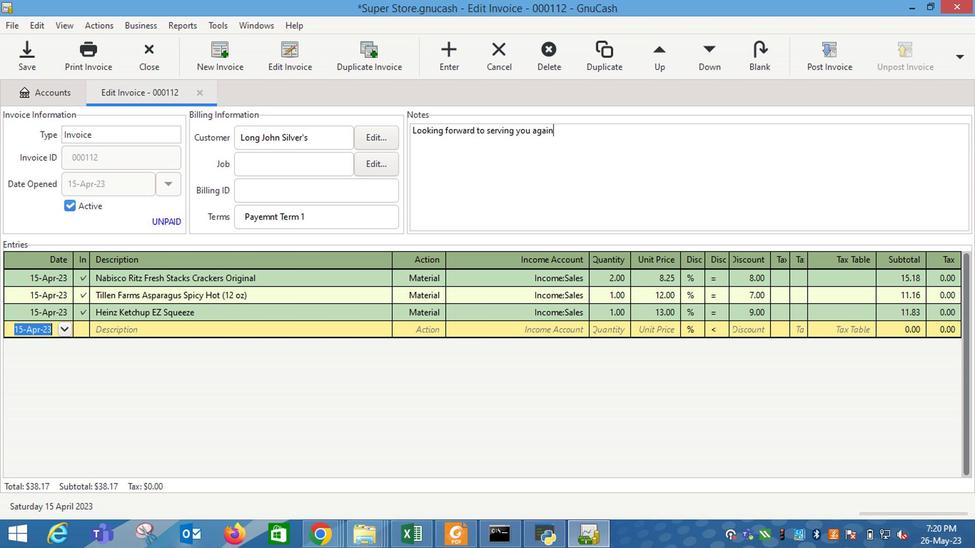 
Action: Mouse moved to (836, 58)
Screenshot: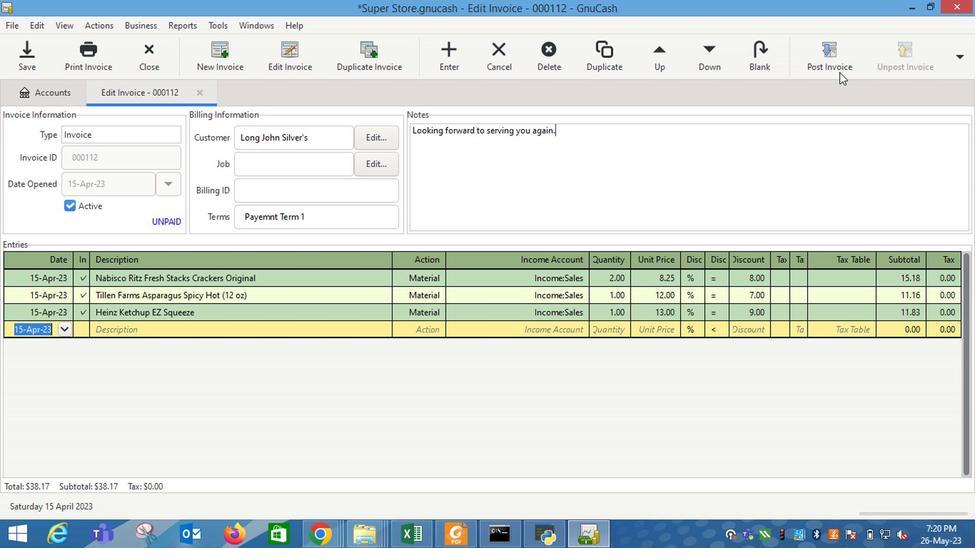 
Action: Mouse pressed left at (836, 58)
Screenshot: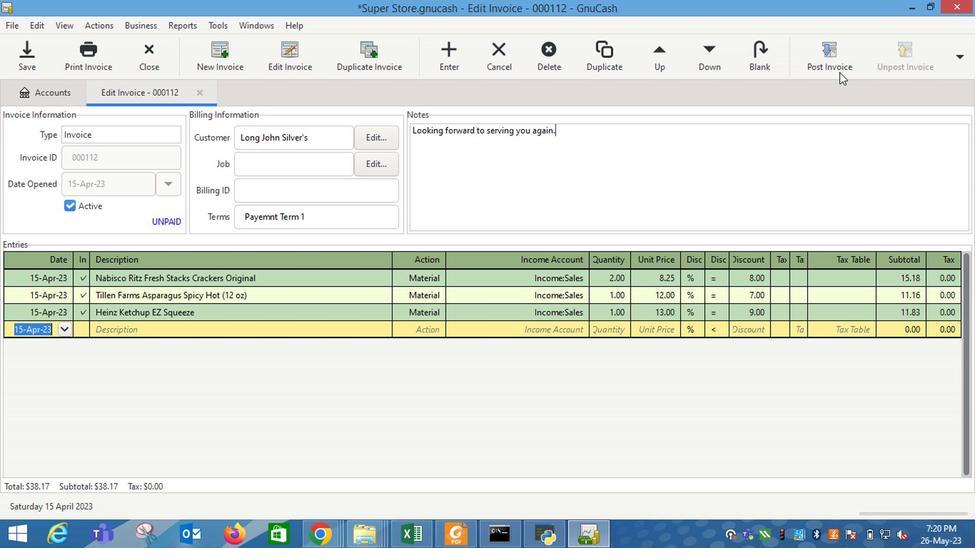 
Action: Mouse moved to (608, 239)
Screenshot: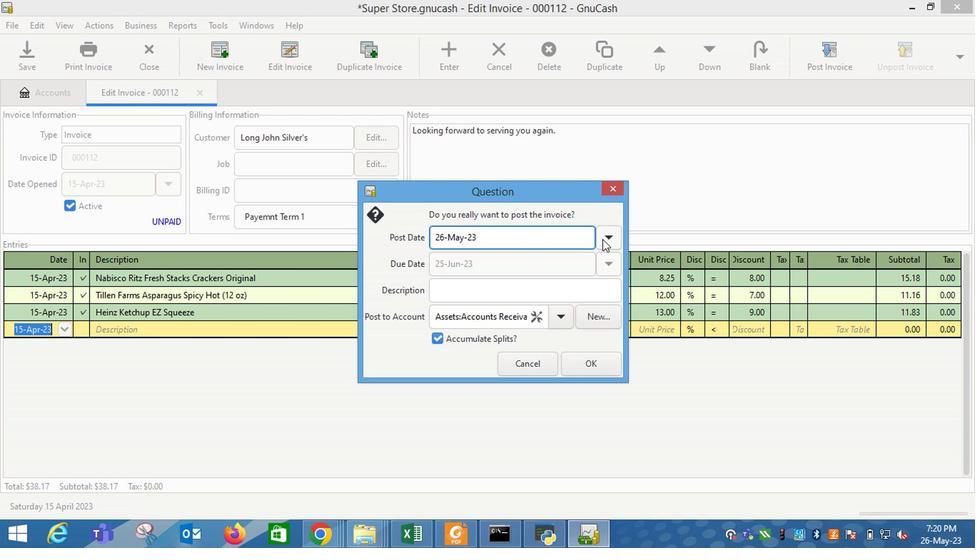 
Action: Mouse pressed left at (608, 239)
Screenshot: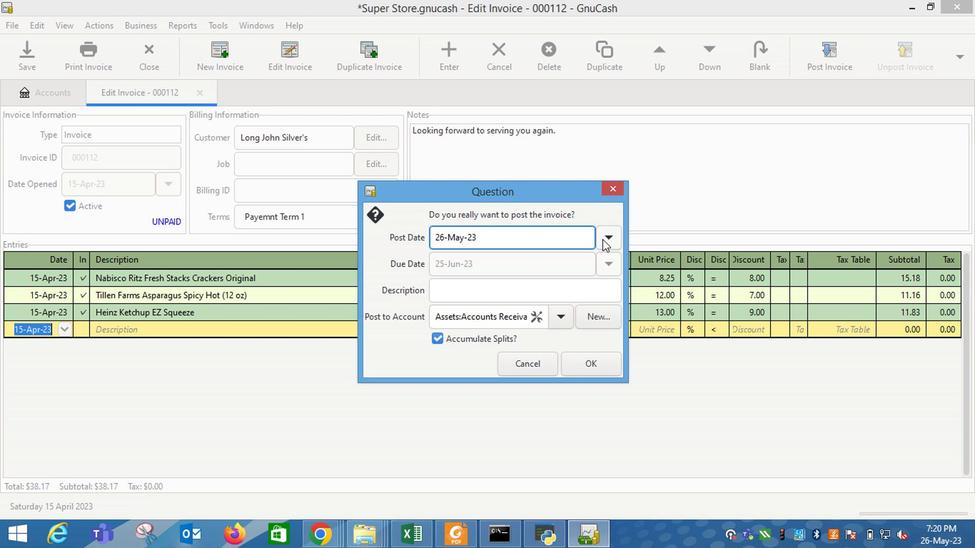 
Action: Mouse moved to (495, 262)
Screenshot: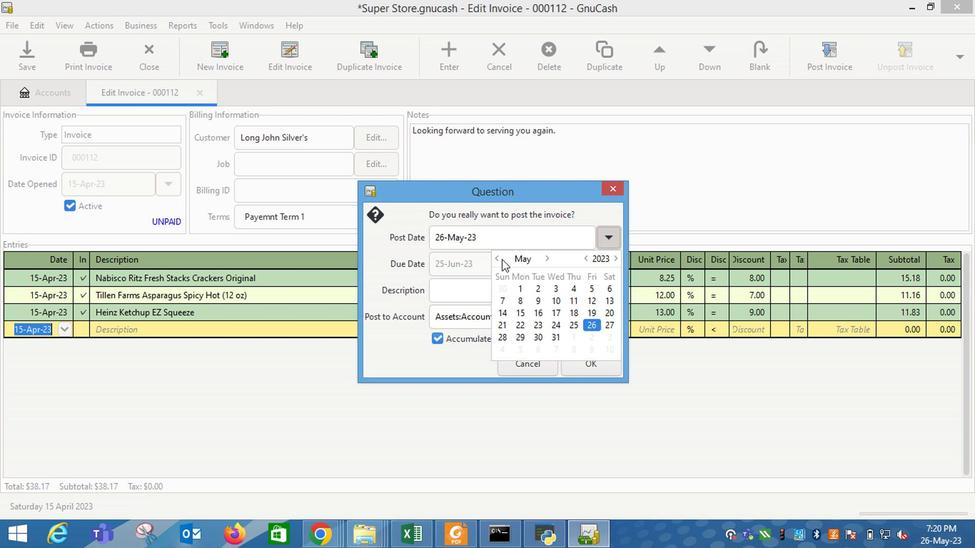 
Action: Mouse pressed left at (495, 262)
Screenshot: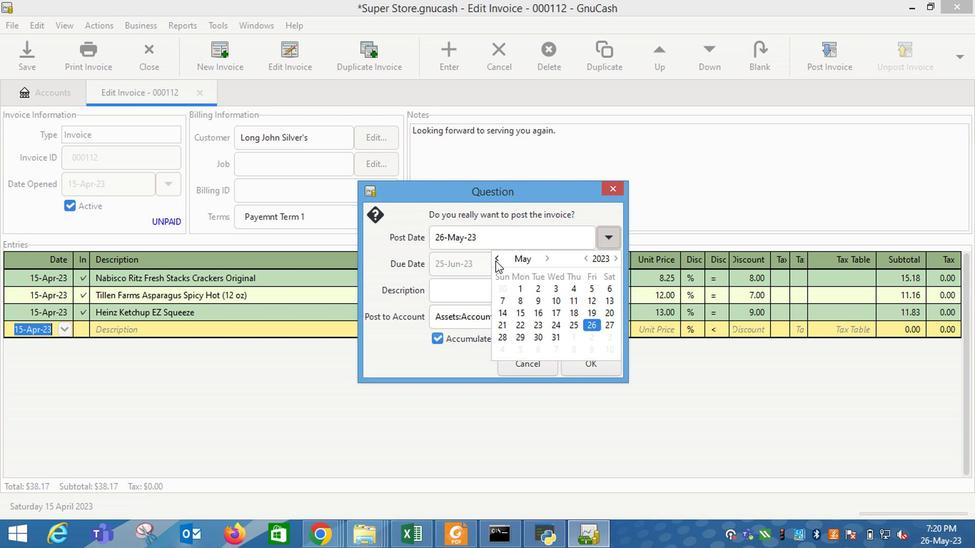 
Action: Mouse moved to (501, 352)
Screenshot: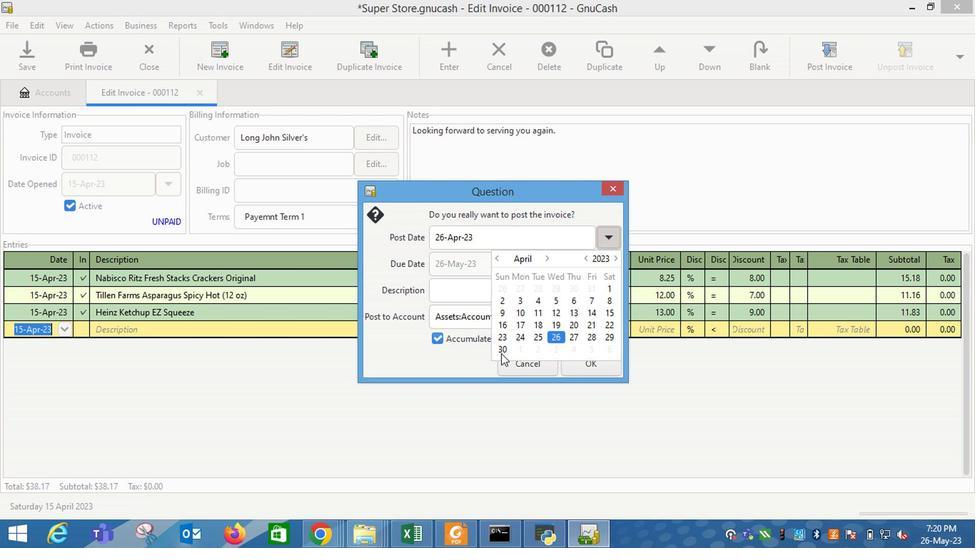 
Action: Mouse pressed left at (501, 352)
Screenshot: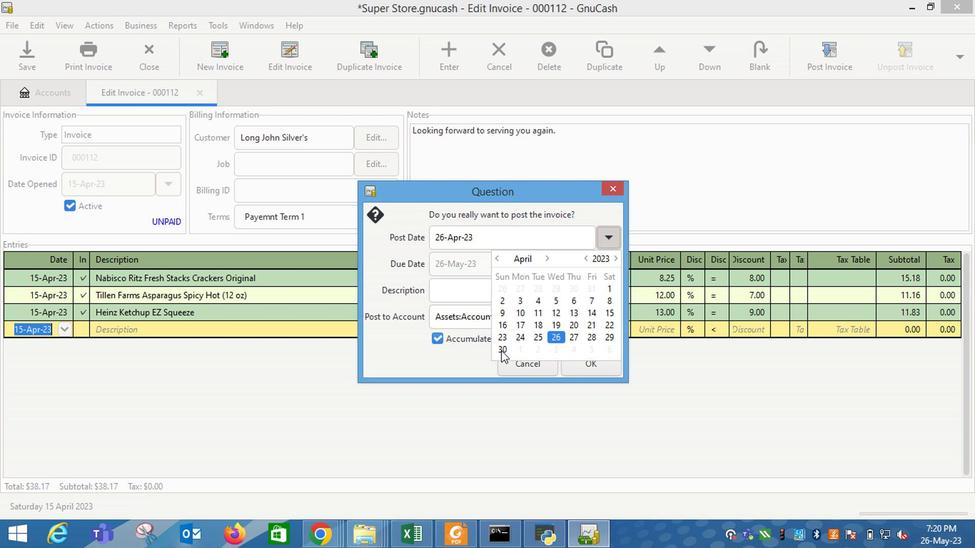 
Action: Mouse moved to (478, 306)
Screenshot: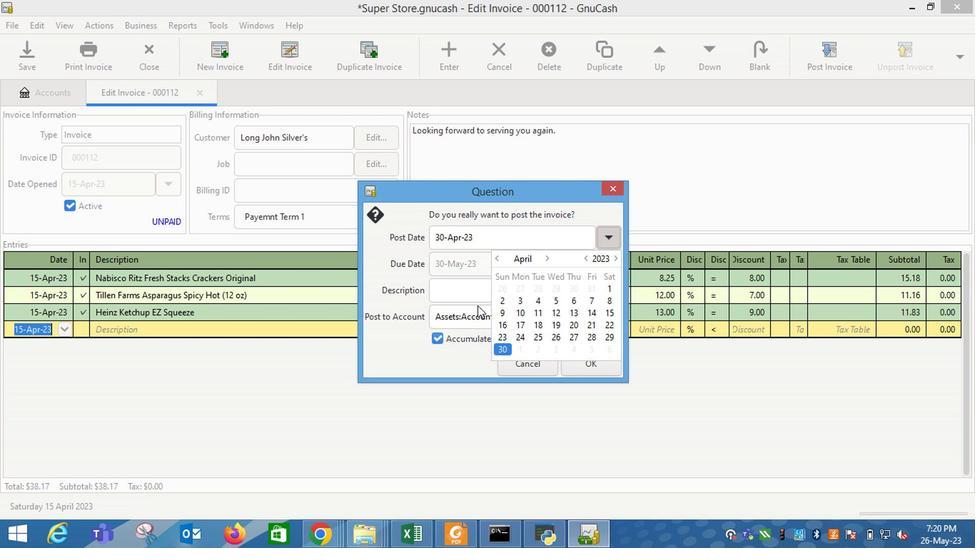 
Action: Mouse pressed left at (478, 306)
Screenshot: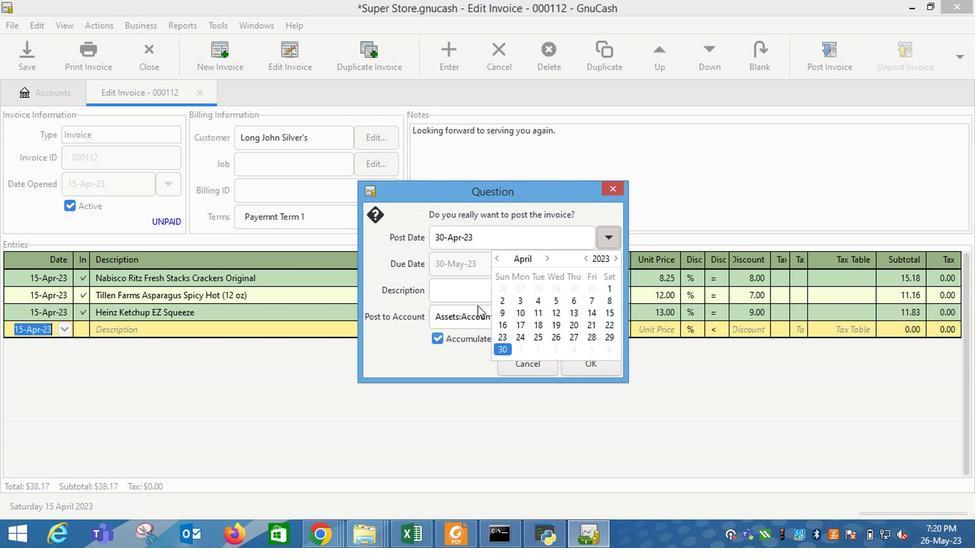 
Action: Mouse moved to (588, 364)
Screenshot: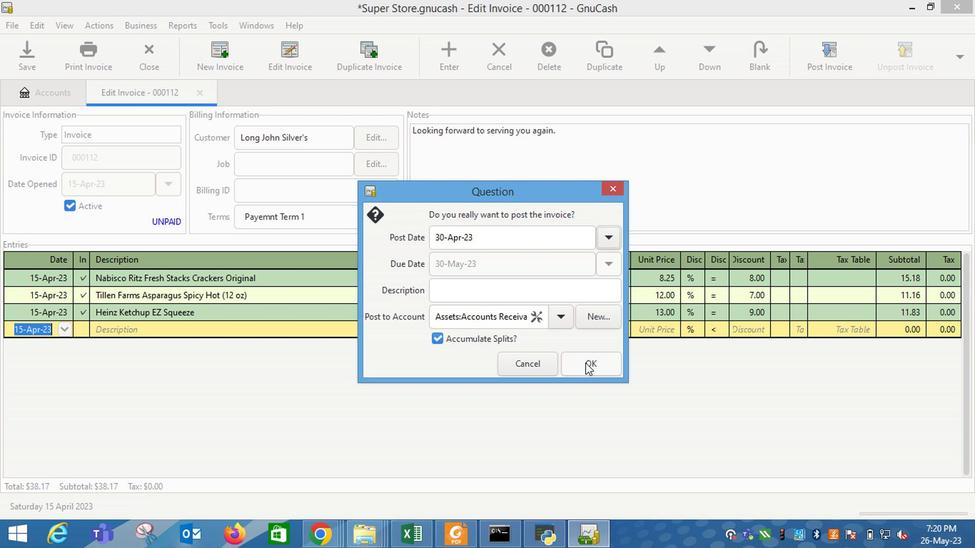 
Action: Mouse pressed left at (588, 364)
Screenshot: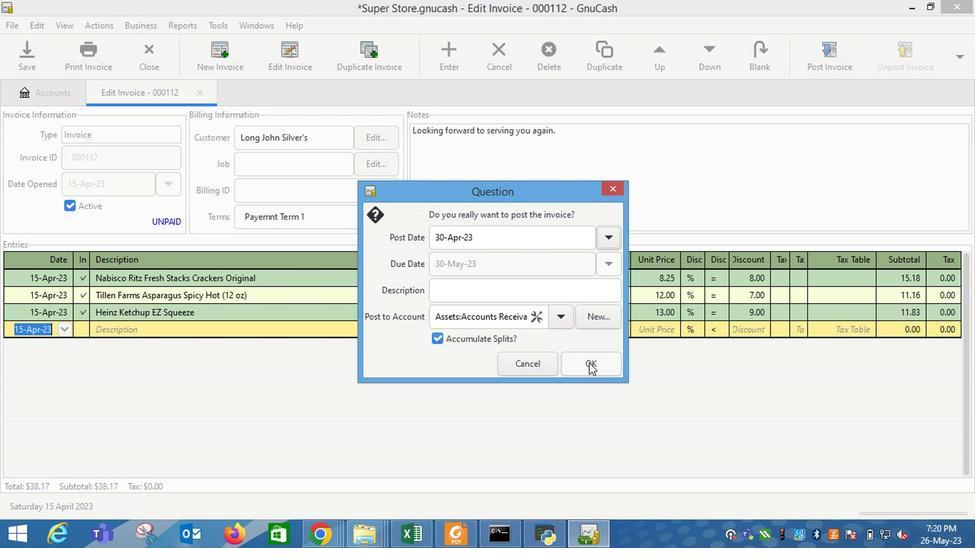 
Action: Mouse moved to (917, 56)
Screenshot: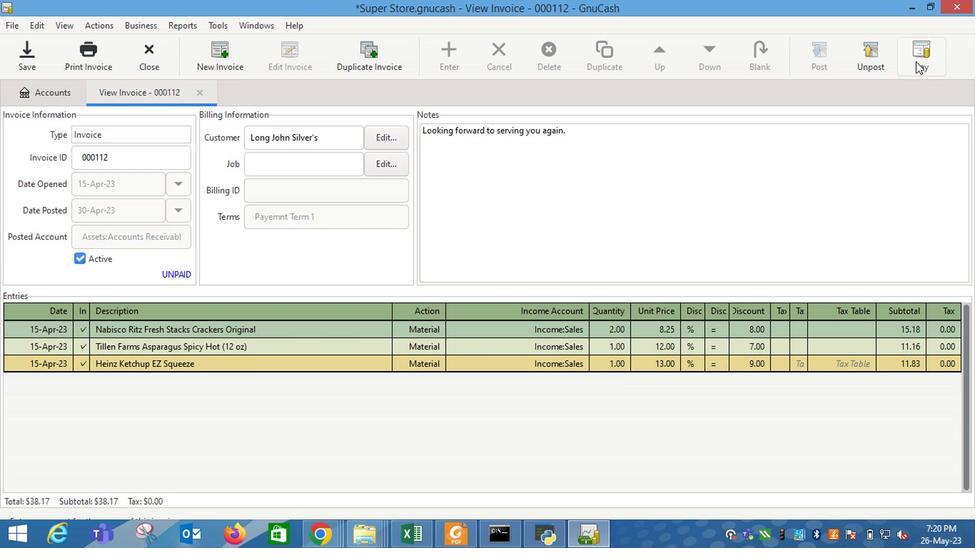 
Action: Mouse pressed left at (917, 56)
Screenshot: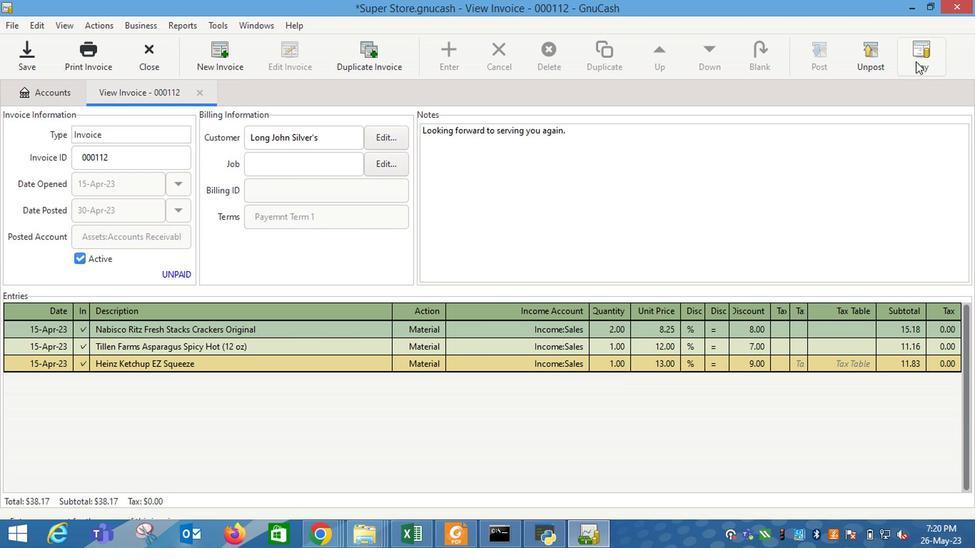 
Action: Mouse moved to (433, 280)
Screenshot: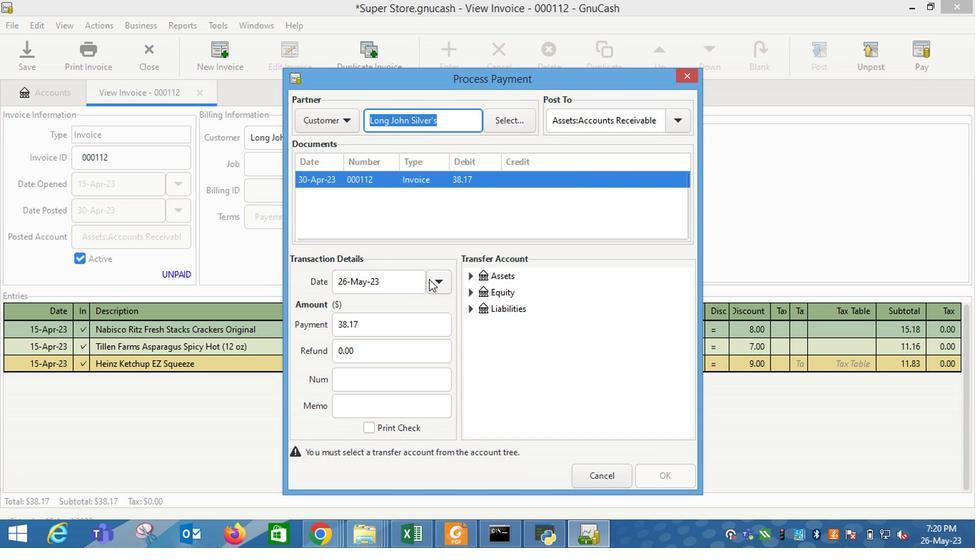 
Action: Mouse pressed left at (433, 280)
Screenshot: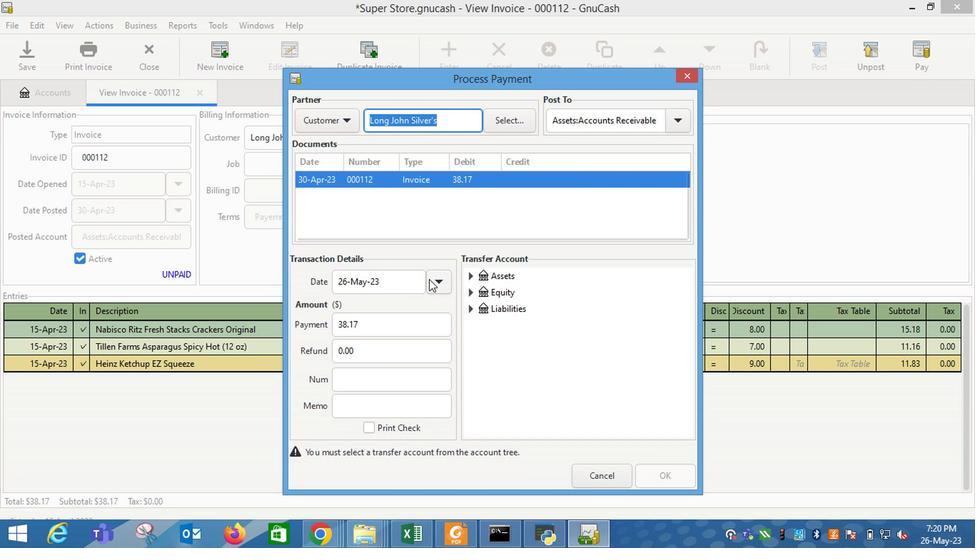 
Action: Mouse moved to (349, 353)
Screenshot: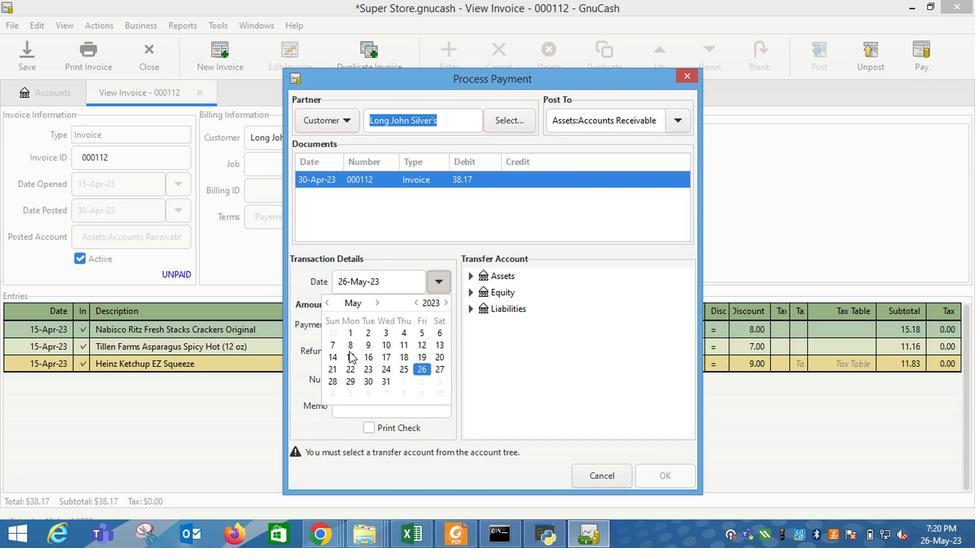 
Action: Mouse pressed left at (349, 353)
Screenshot: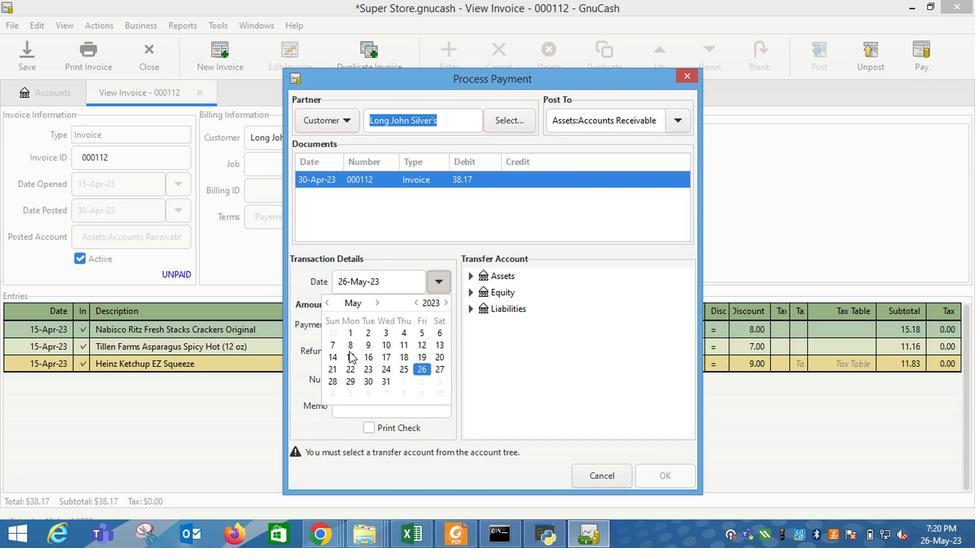 
Action: Mouse moved to (484, 351)
Screenshot: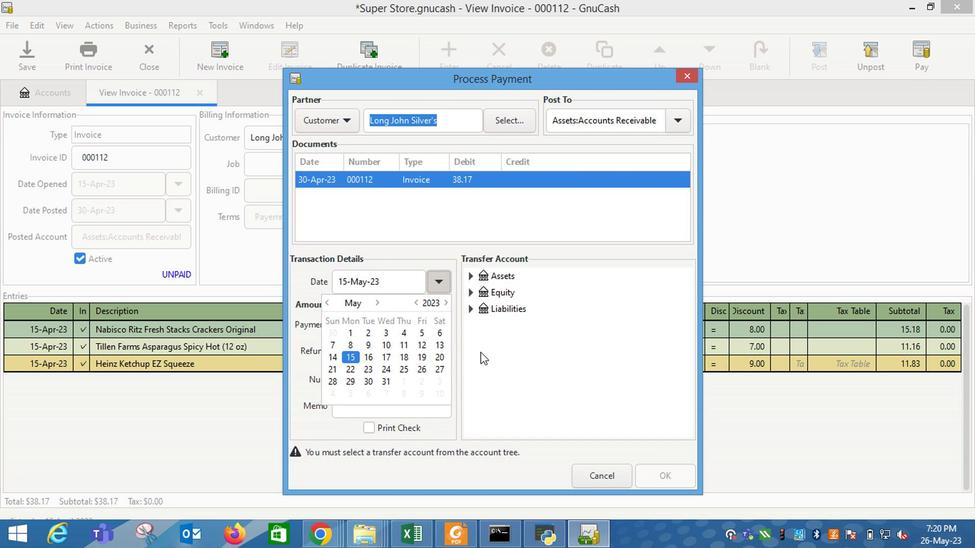 
Action: Mouse pressed left at (484, 351)
Screenshot: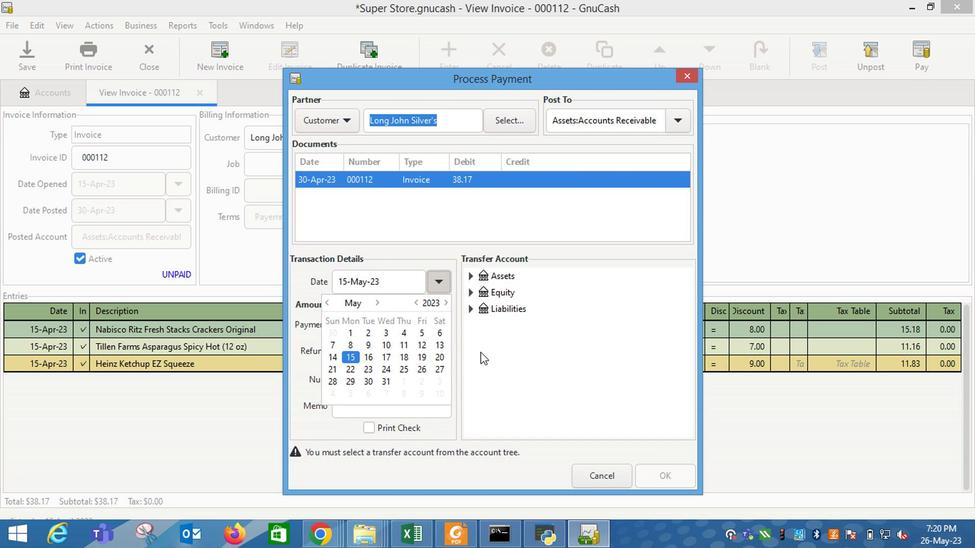 
Action: Mouse moved to (472, 275)
Screenshot: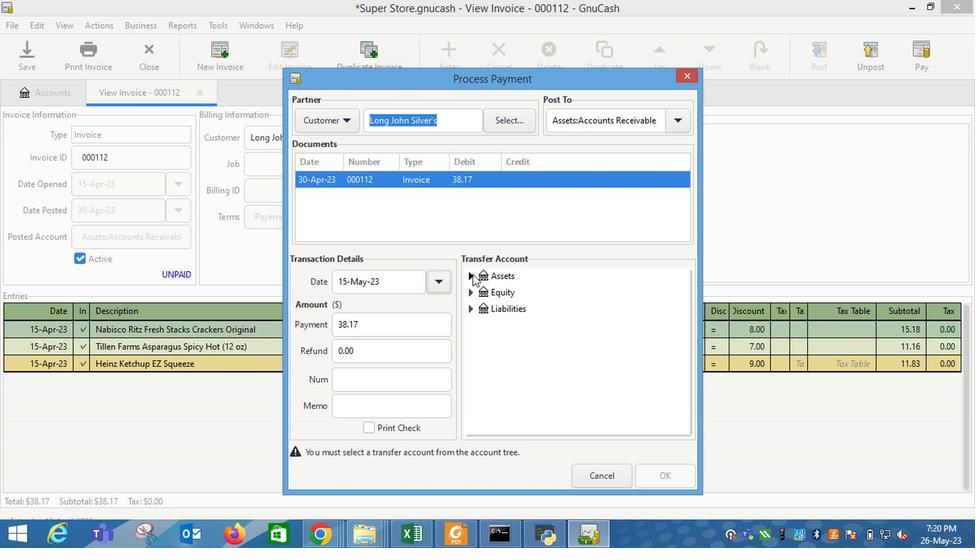 
Action: Mouse pressed left at (472, 275)
Screenshot: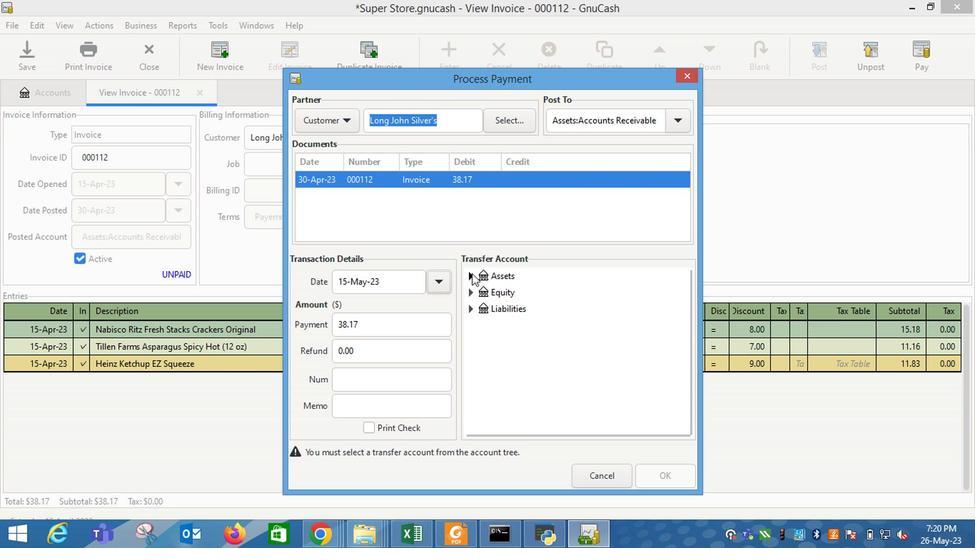 
Action: Mouse moved to (485, 293)
Screenshot: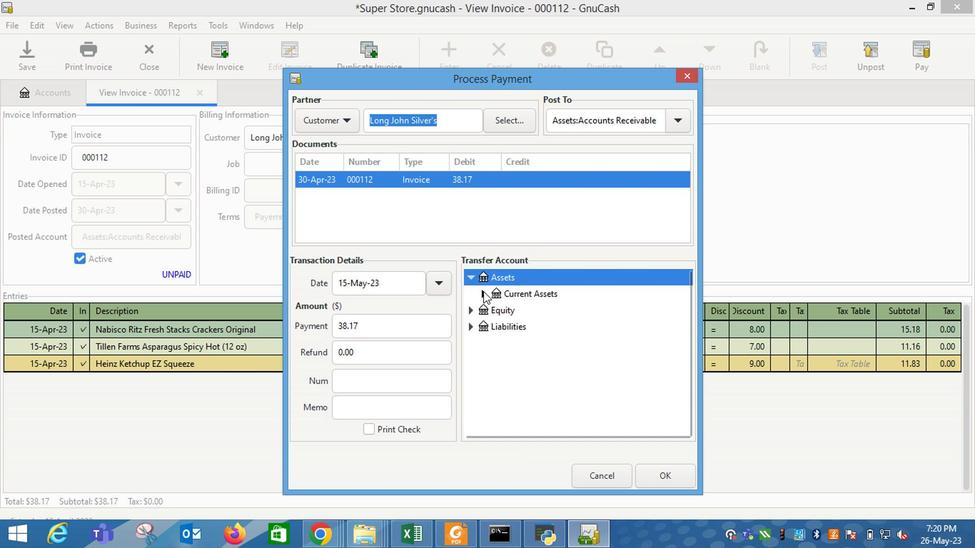
Action: Mouse pressed left at (485, 293)
Screenshot: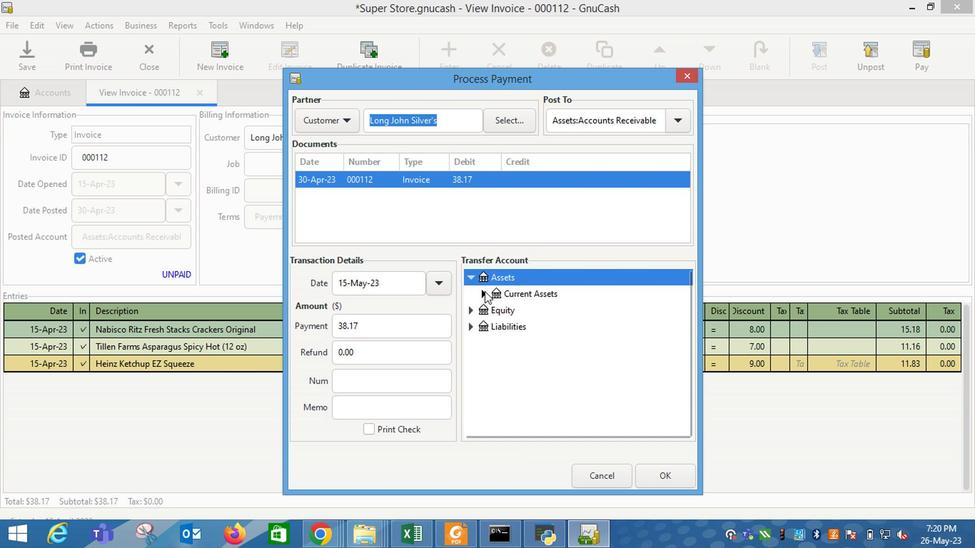
Action: Mouse moved to (514, 311)
Screenshot: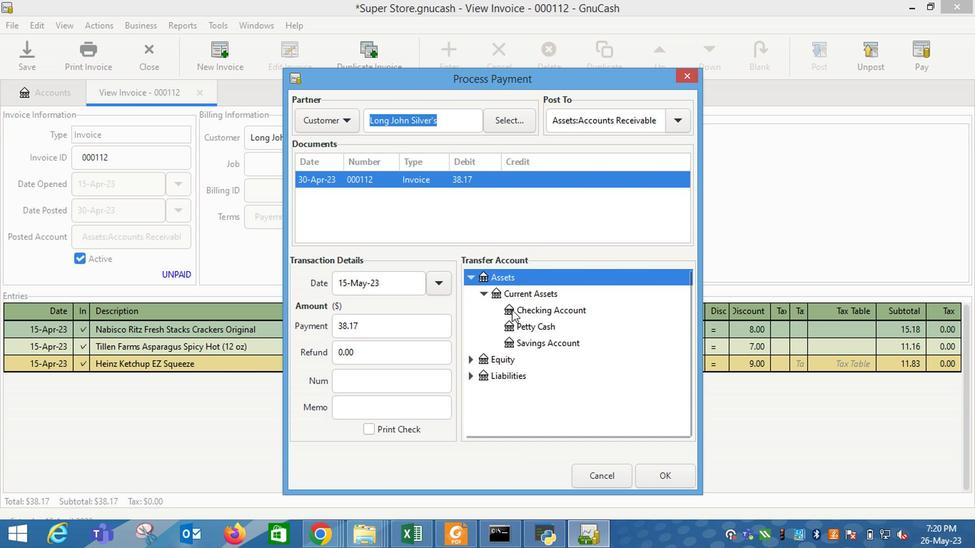 
Action: Mouse pressed left at (514, 311)
Screenshot: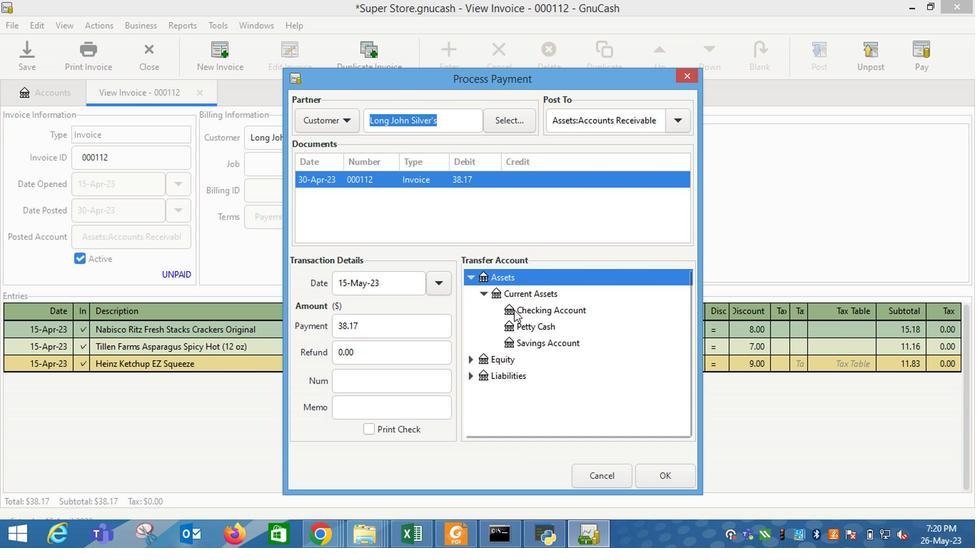 
Action: Mouse moved to (660, 471)
Screenshot: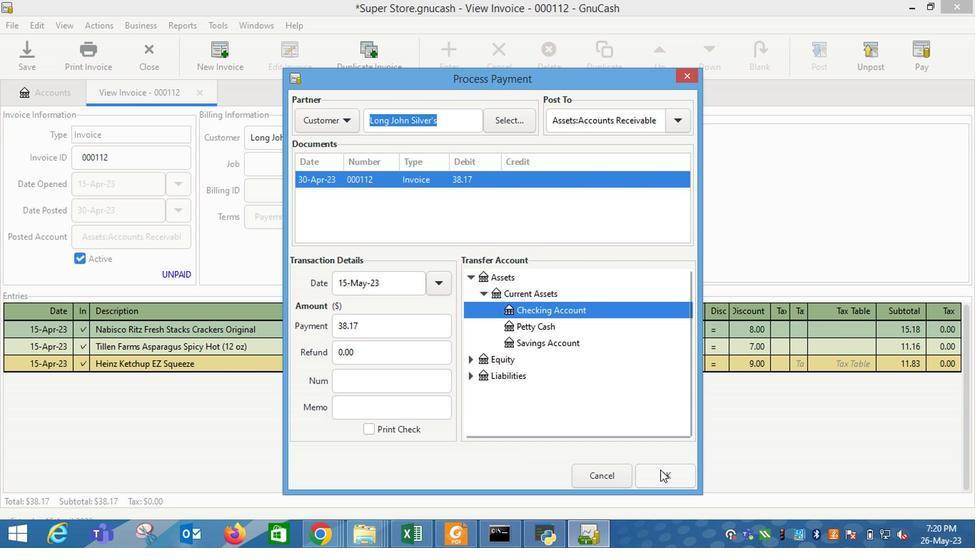 
Action: Mouse pressed left at (660, 471)
Screenshot: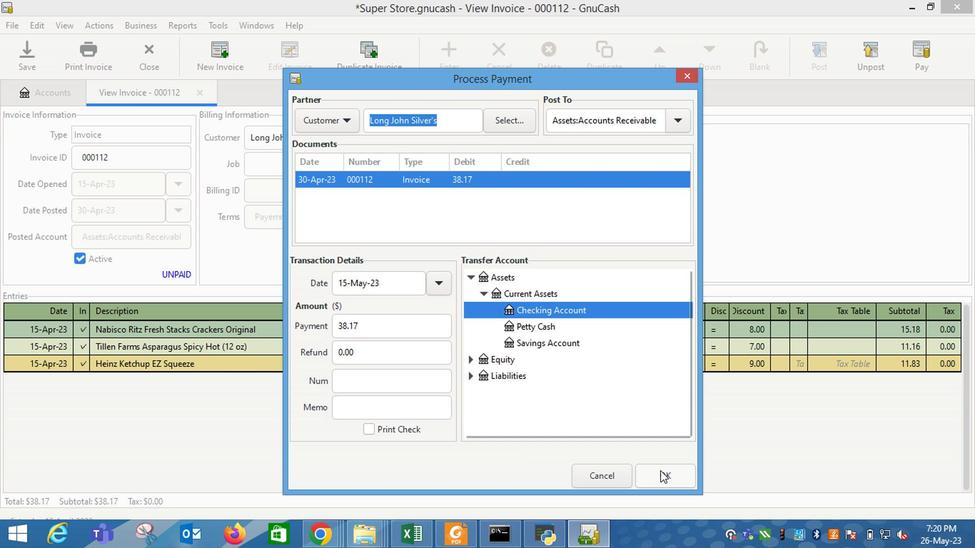 
Action: Mouse moved to (94, 51)
Screenshot: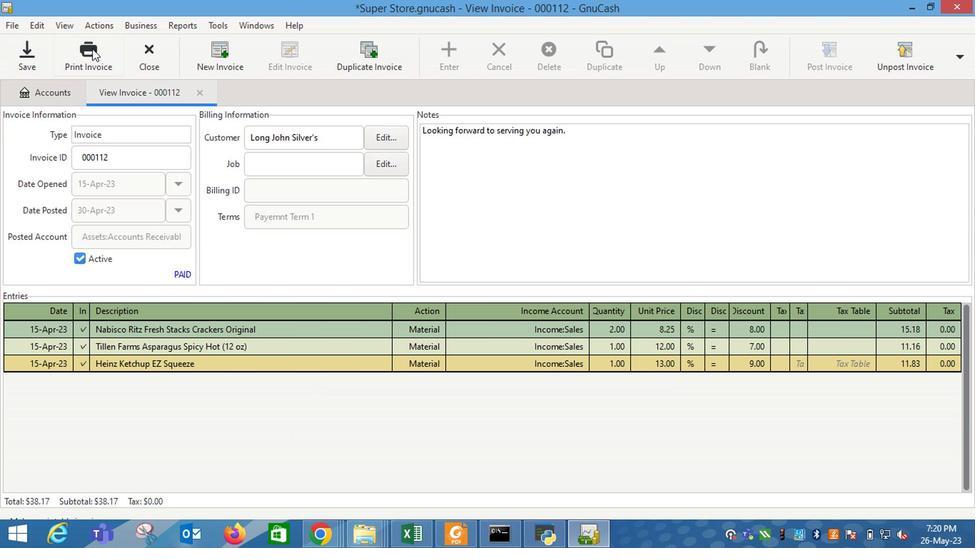 
Action: Mouse pressed left at (94, 51)
Screenshot: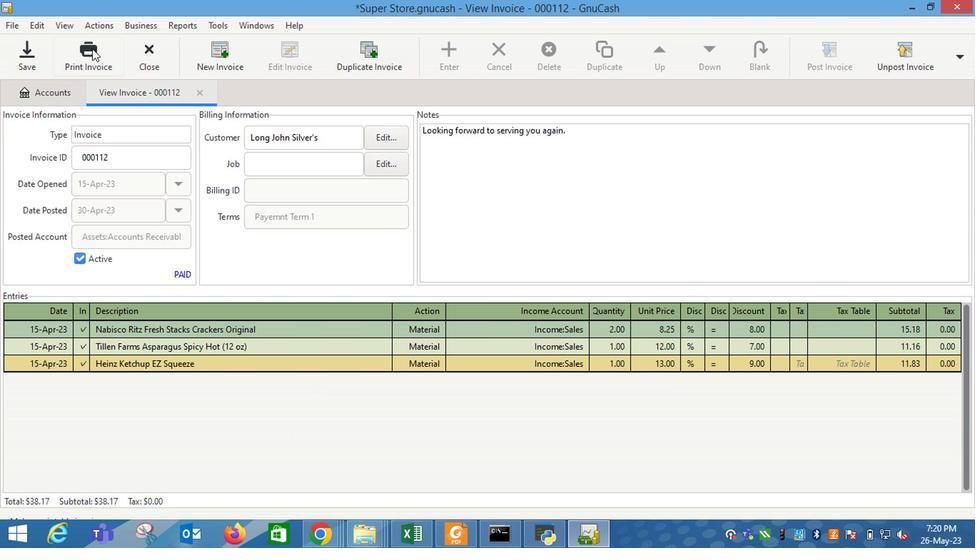 
Action: Mouse moved to (364, 55)
Screenshot: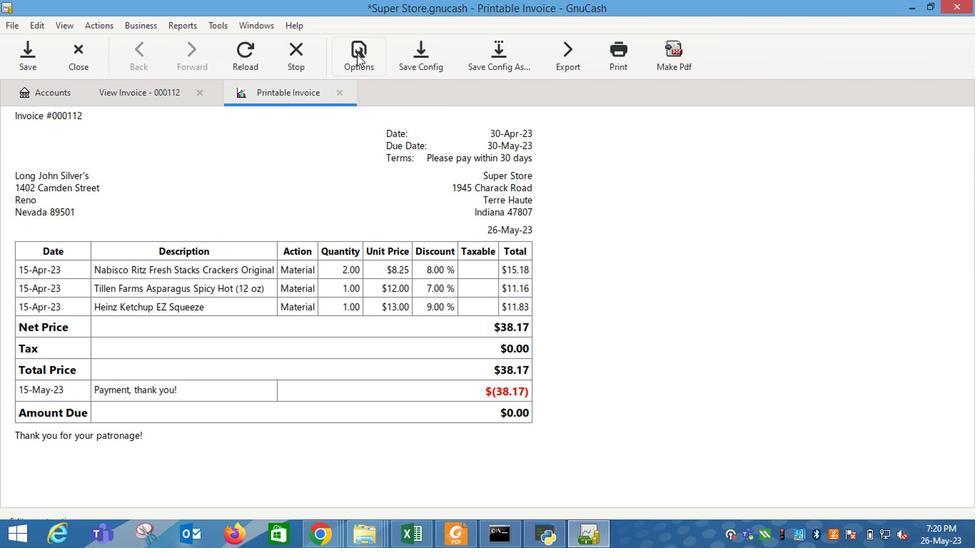
Action: Mouse pressed left at (364, 55)
Screenshot: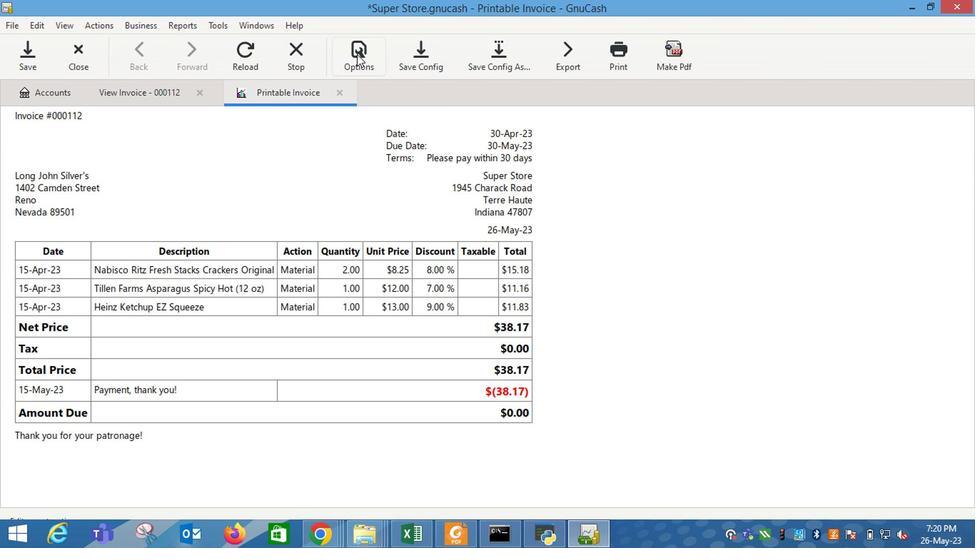 
Action: Mouse moved to (270, 137)
Screenshot: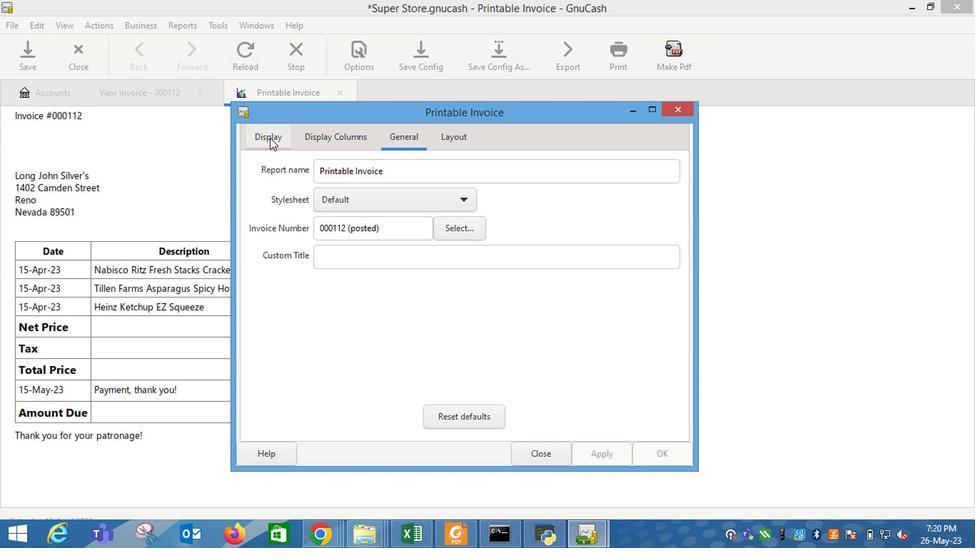 
Action: Mouse pressed left at (270, 137)
Screenshot: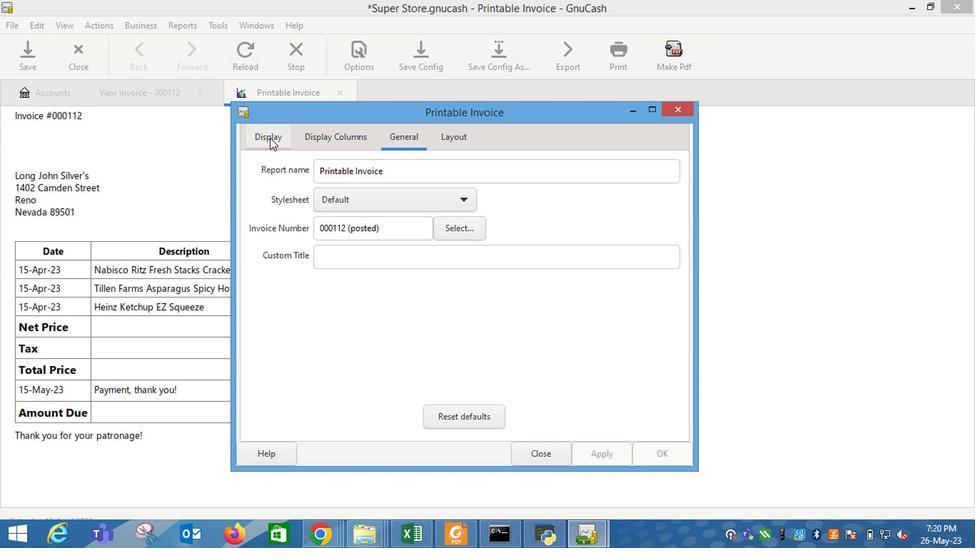 
Action: Mouse moved to (383, 301)
Screenshot: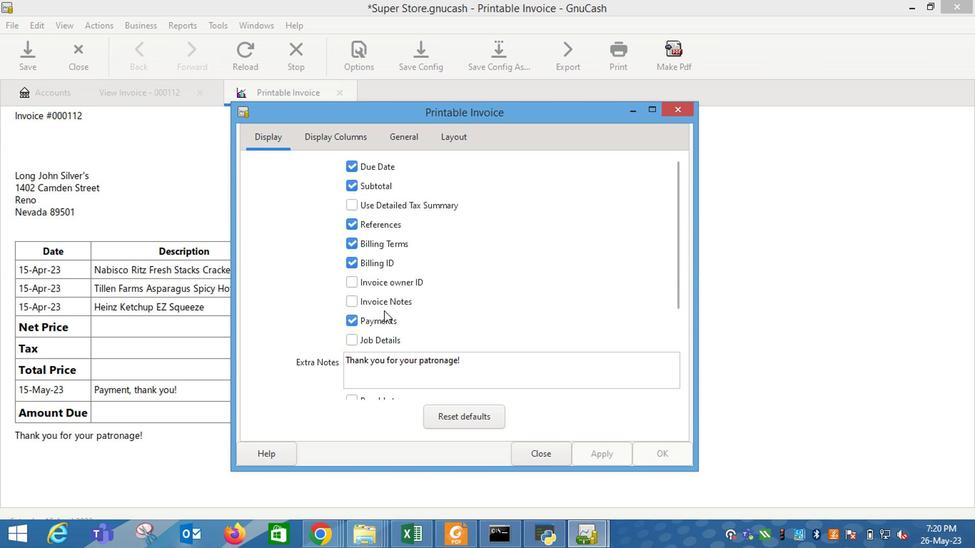 
Action: Mouse pressed left at (383, 301)
Screenshot: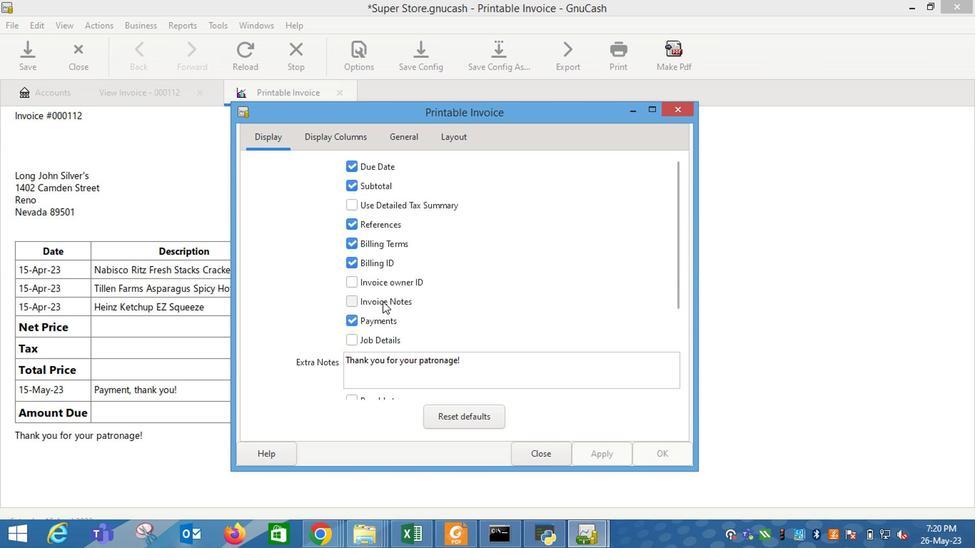 
Action: Mouse moved to (586, 454)
Screenshot: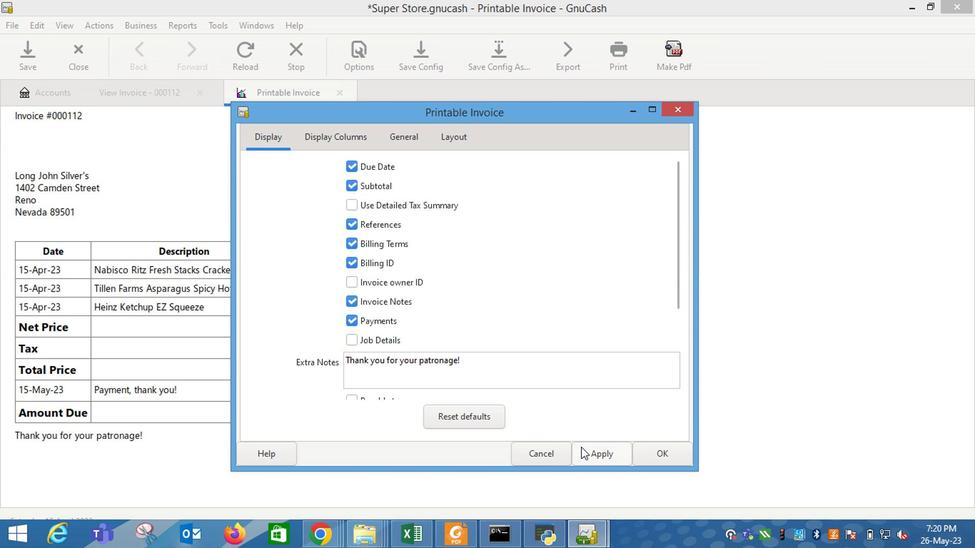 
Action: Mouse pressed left at (586, 454)
Screenshot: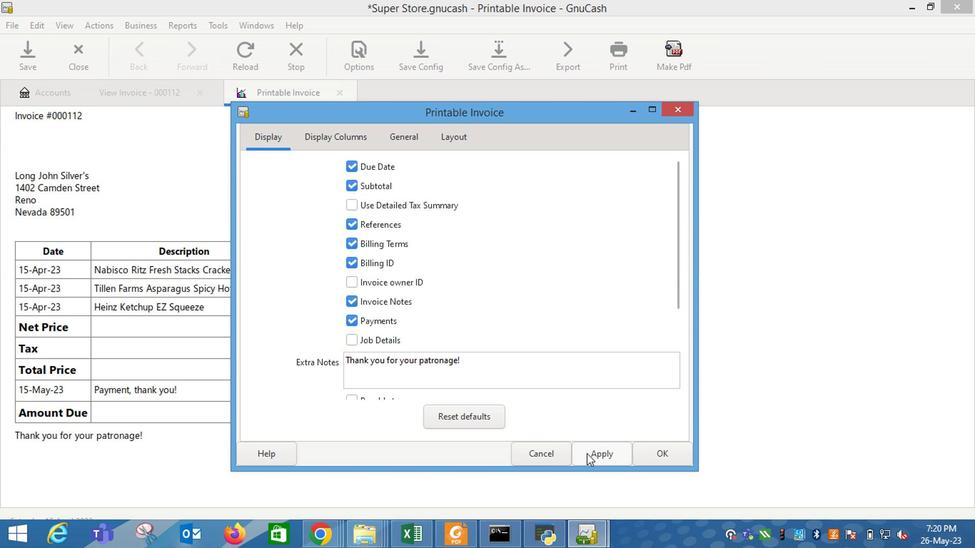 
Action: Mouse moved to (539, 457)
Screenshot: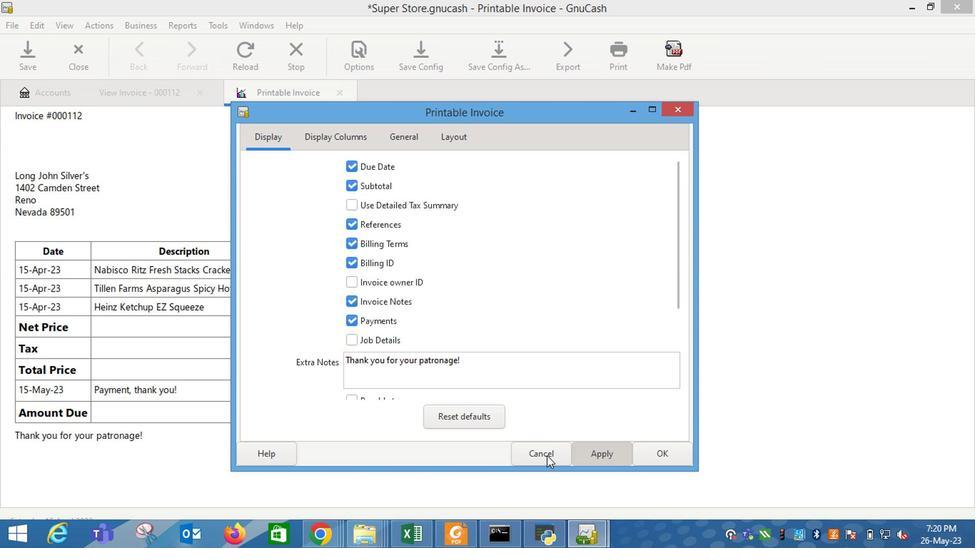 
Action: Mouse pressed left at (539, 457)
Screenshot: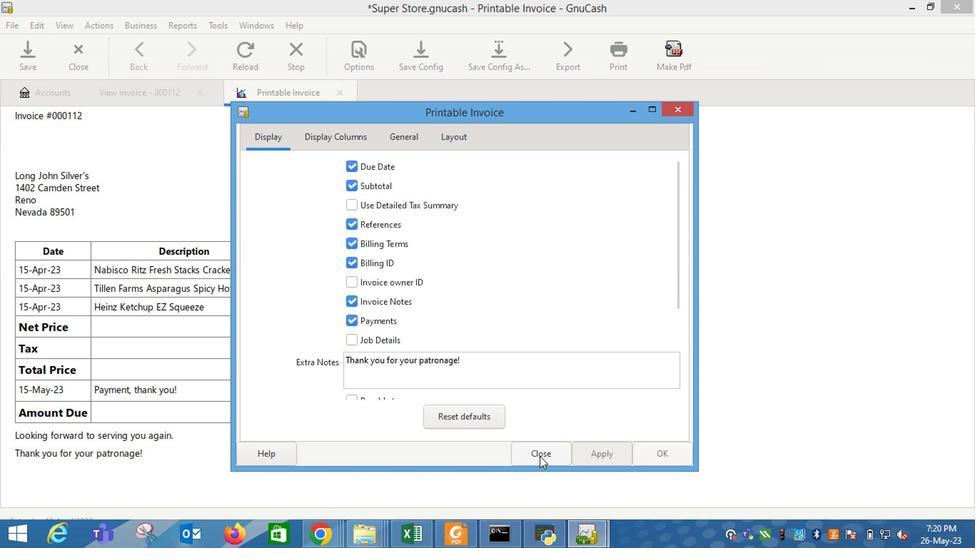 
Action: Mouse moved to (468, 432)
Screenshot: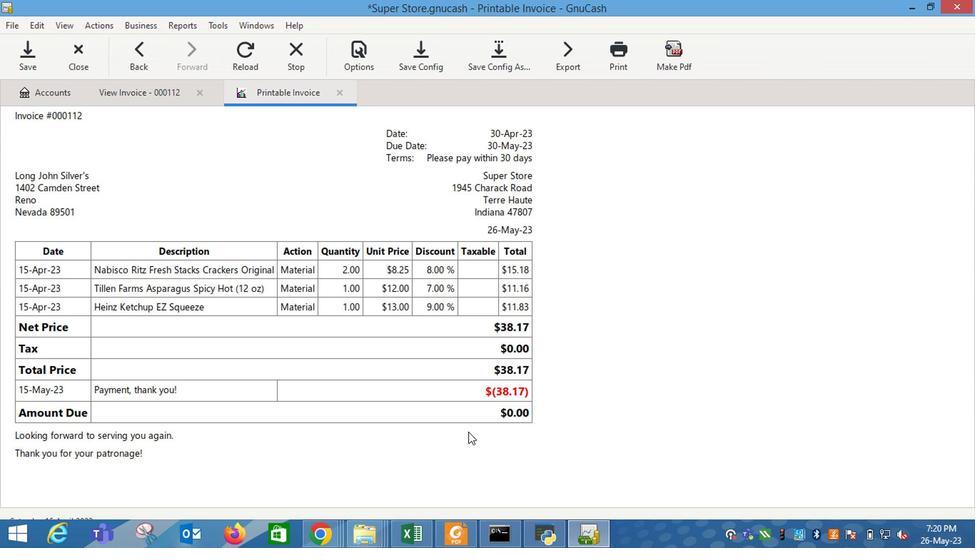 
